 Task: Find connections with filter location Paciran with filter topic #technologywith filter profile language French with filter current company Jet Airways with filter school JSS University (Jagadguru Sri Shivarathreeshwara University),Mysore with filter industry Online and Mail Order Retail with filter service category Tax Law with filter keywords title Video Game Writer
Action: Mouse moved to (560, 52)
Screenshot: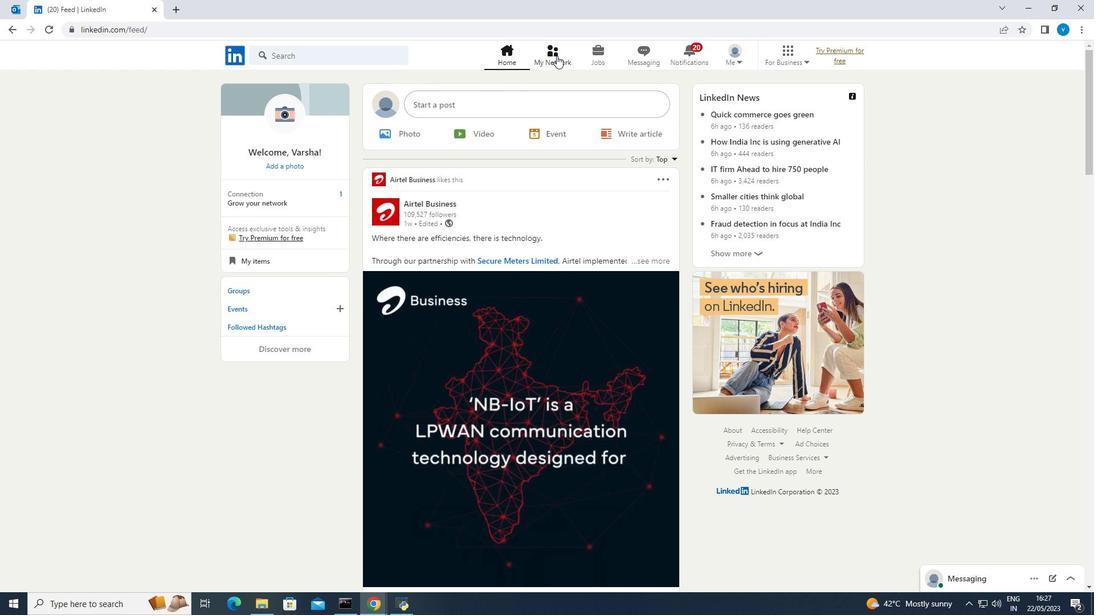 
Action: Mouse pressed left at (560, 52)
Screenshot: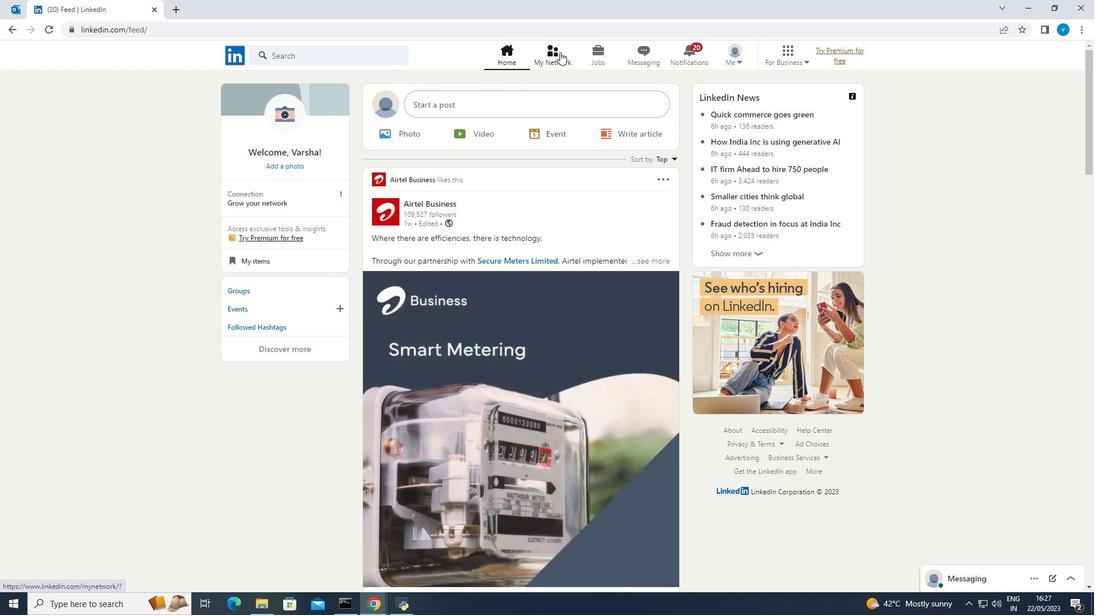 
Action: Mouse moved to (314, 120)
Screenshot: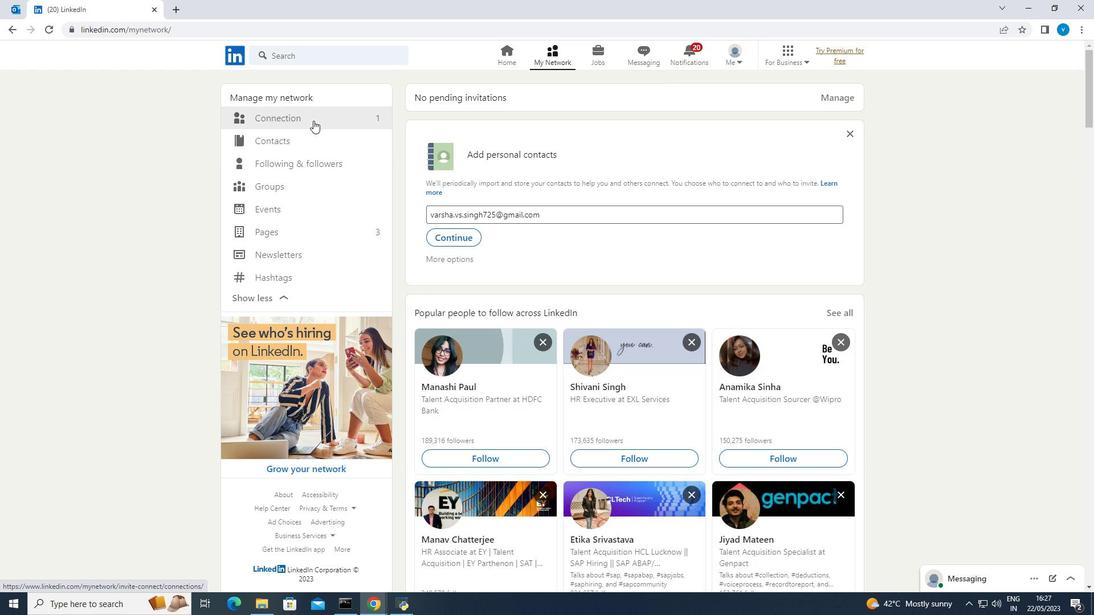 
Action: Mouse pressed left at (314, 120)
Screenshot: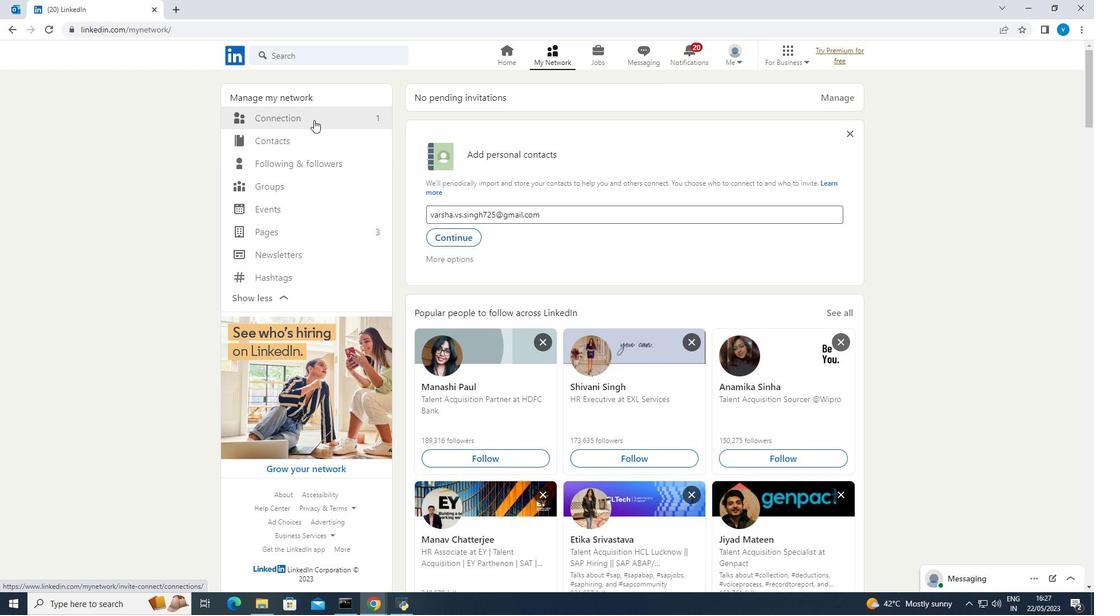 
Action: Mouse moved to (608, 119)
Screenshot: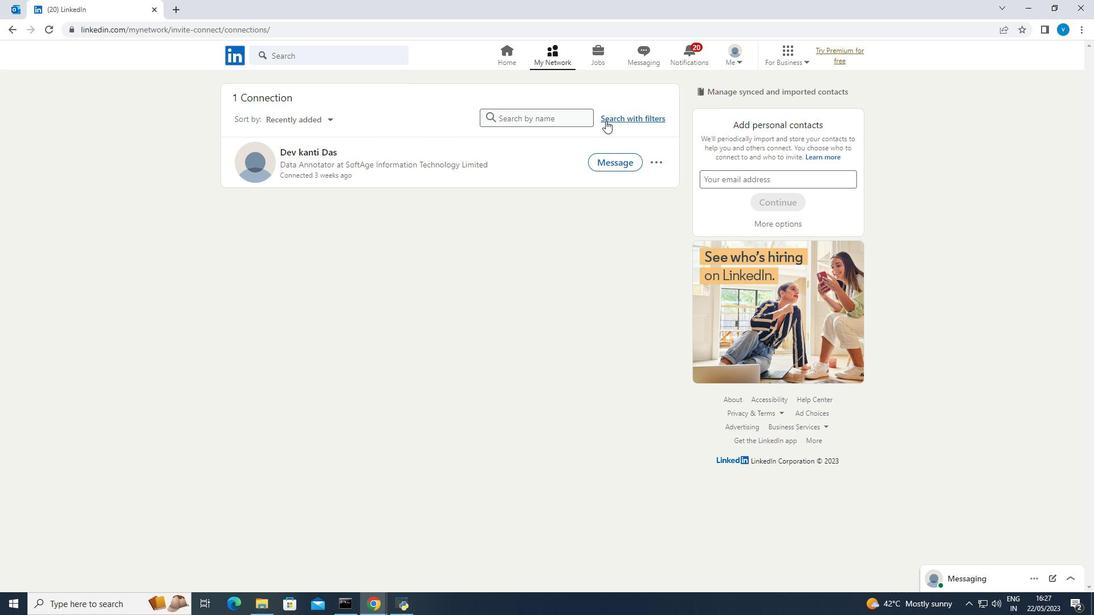
Action: Mouse pressed left at (608, 119)
Screenshot: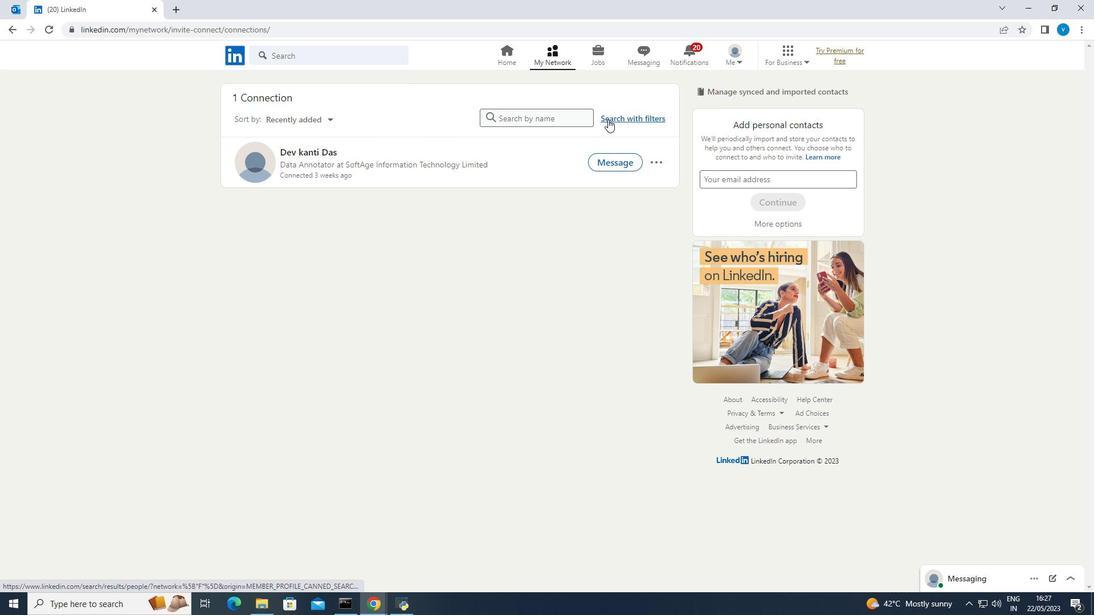 
Action: Mouse moved to (583, 90)
Screenshot: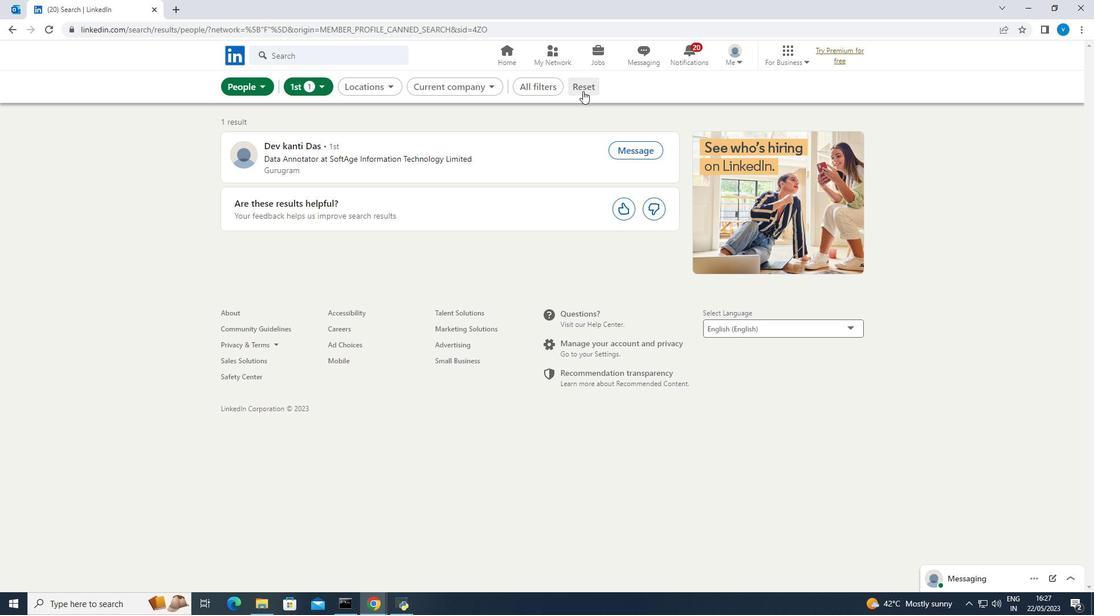 
Action: Mouse pressed left at (583, 90)
Screenshot: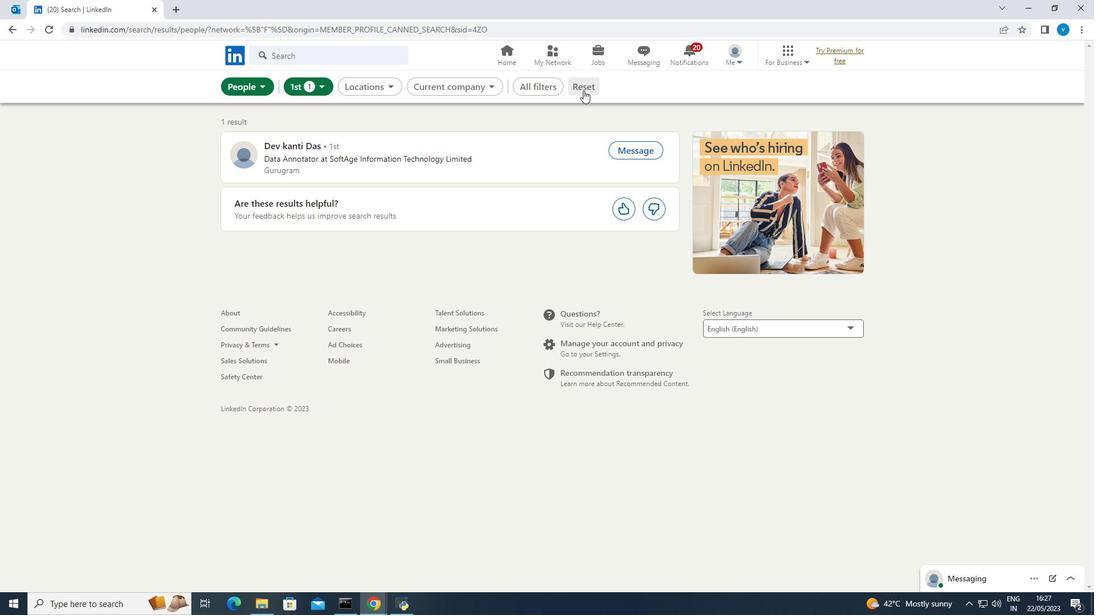 
Action: Mouse moved to (580, 90)
Screenshot: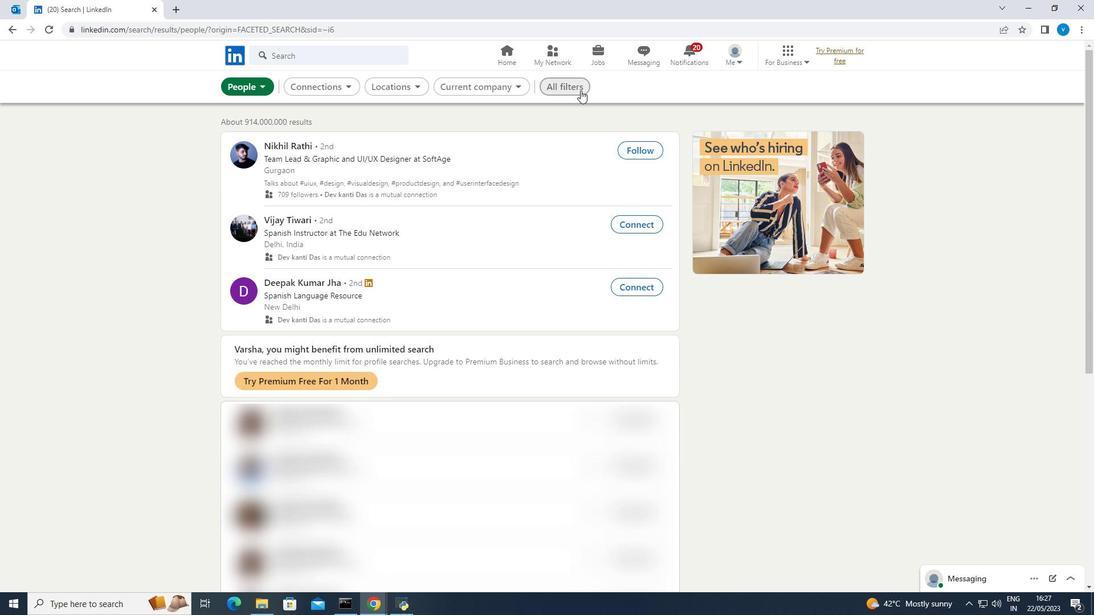 
Action: Mouse pressed left at (580, 90)
Screenshot: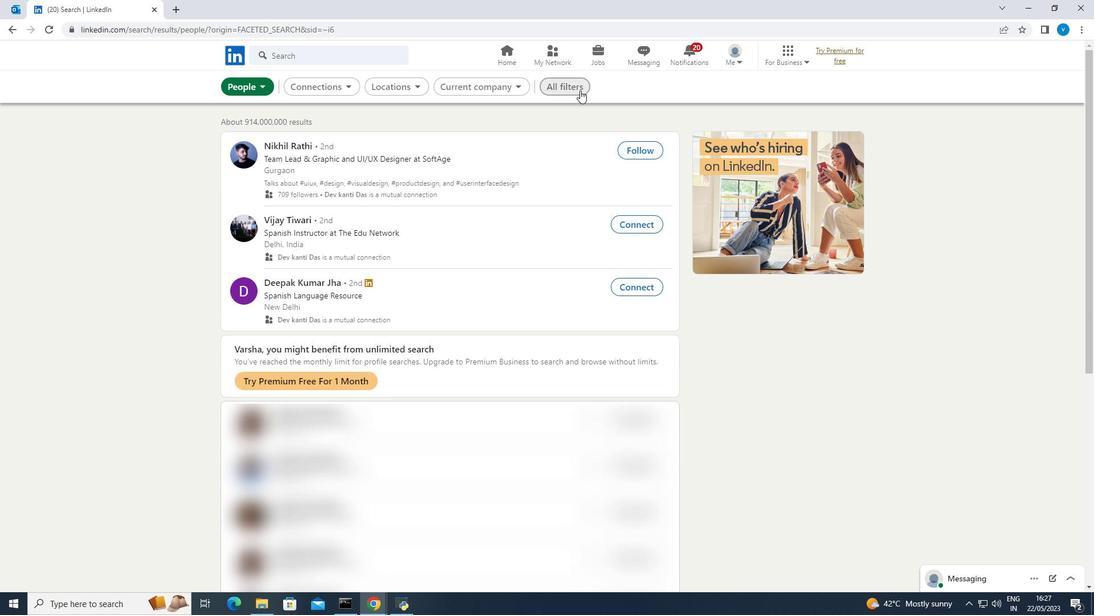 
Action: Mouse moved to (828, 224)
Screenshot: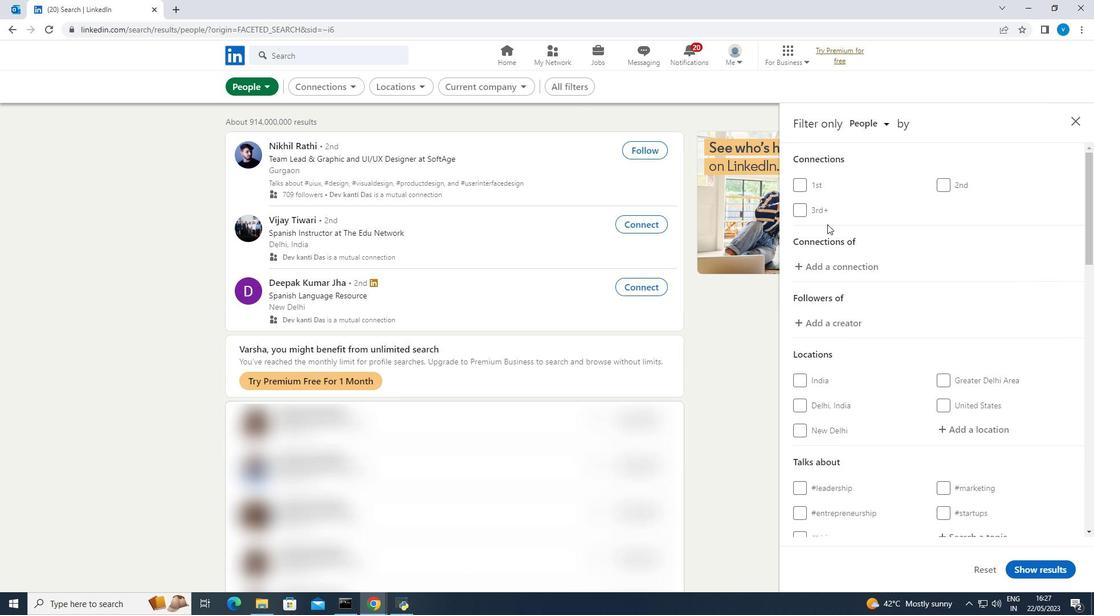 
Action: Mouse scrolled (828, 224) with delta (0, 0)
Screenshot: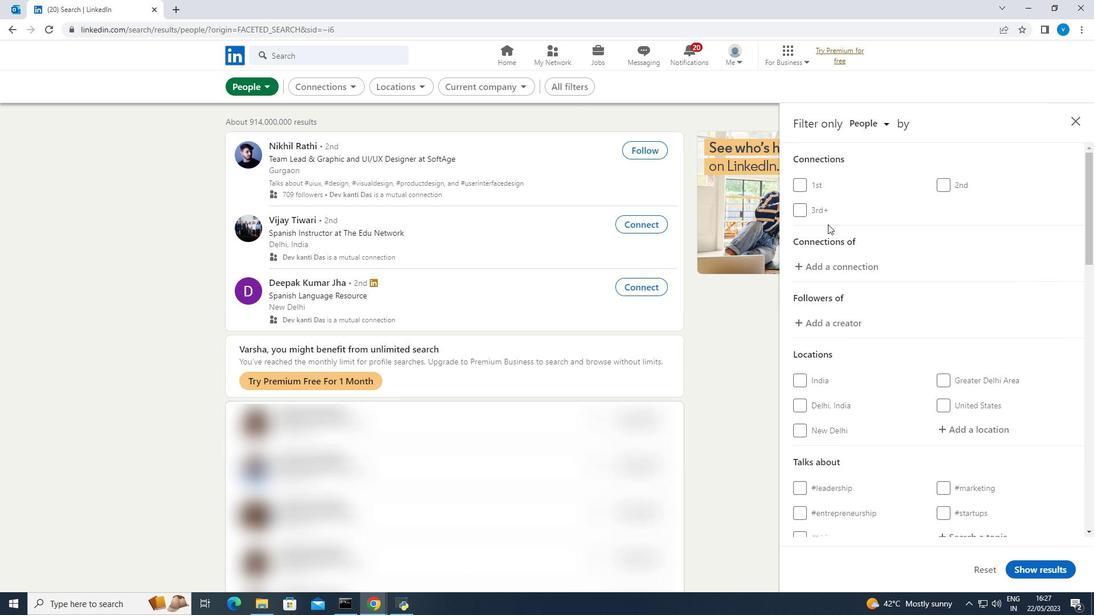 
Action: Mouse moved to (828, 224)
Screenshot: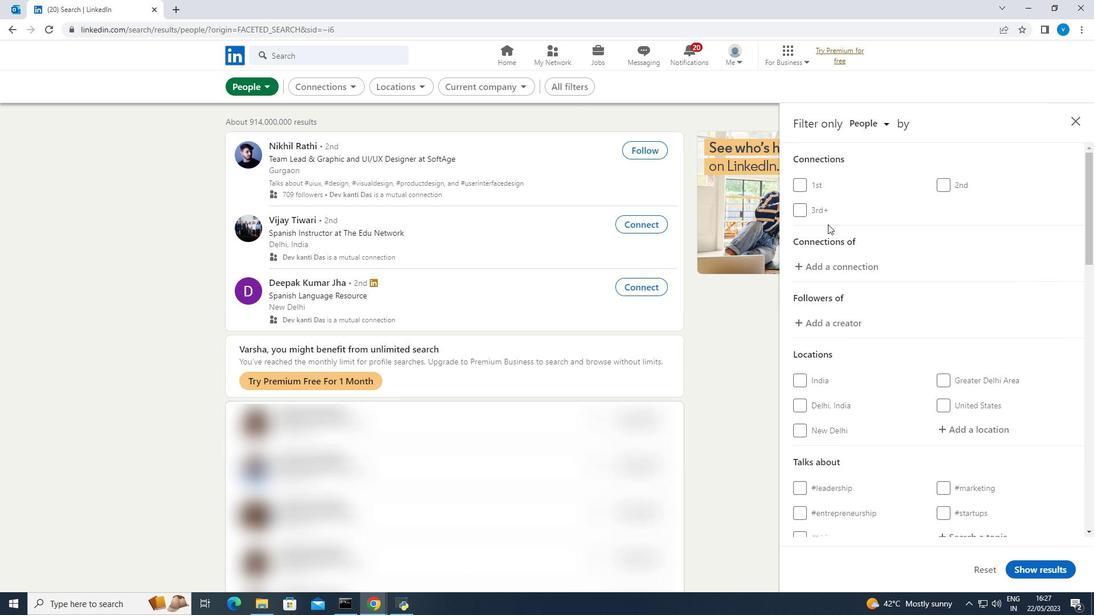 
Action: Mouse scrolled (828, 224) with delta (0, 0)
Screenshot: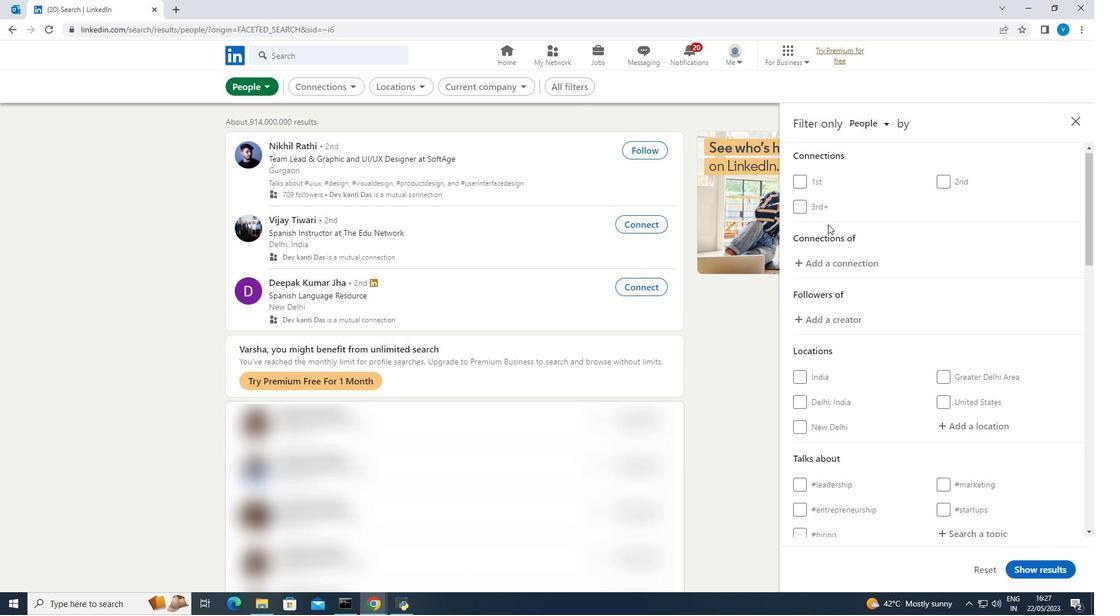 
Action: Mouse scrolled (828, 224) with delta (0, 0)
Screenshot: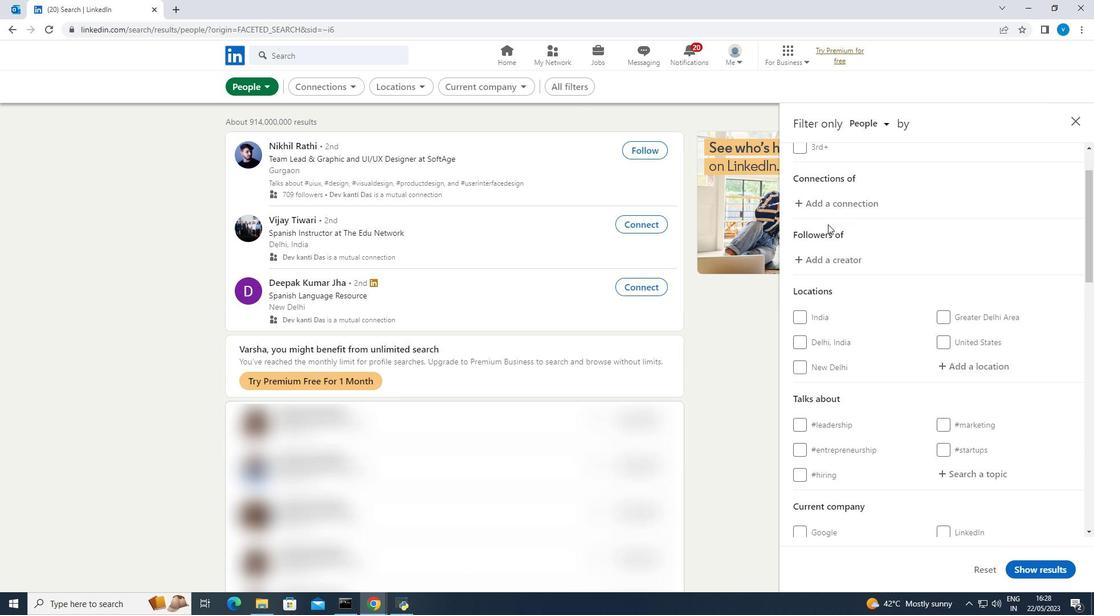 
Action: Mouse moved to (944, 254)
Screenshot: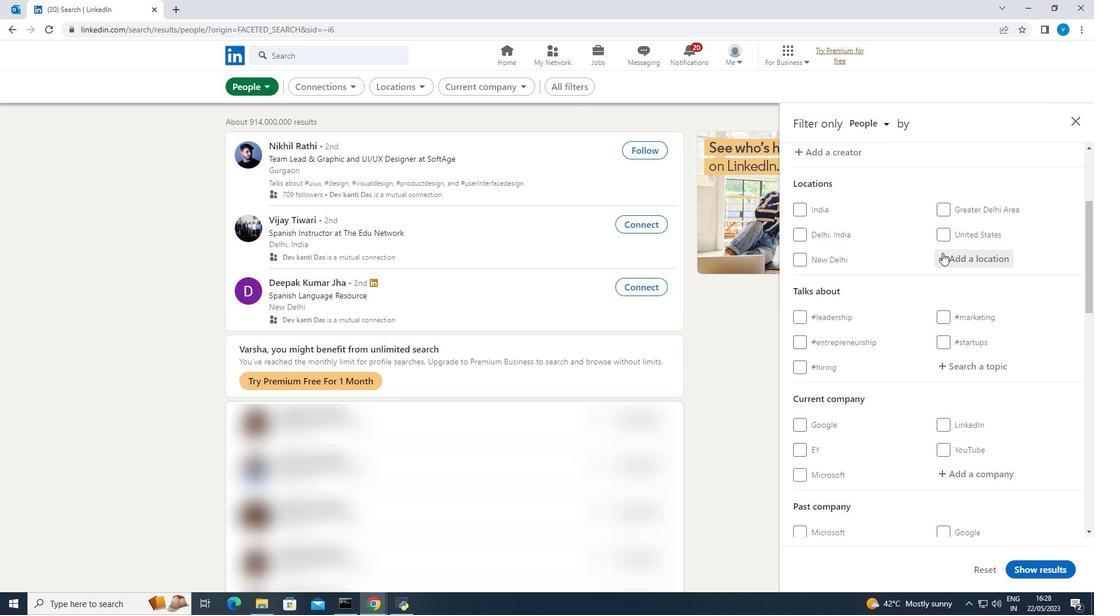 
Action: Mouse pressed left at (944, 254)
Screenshot: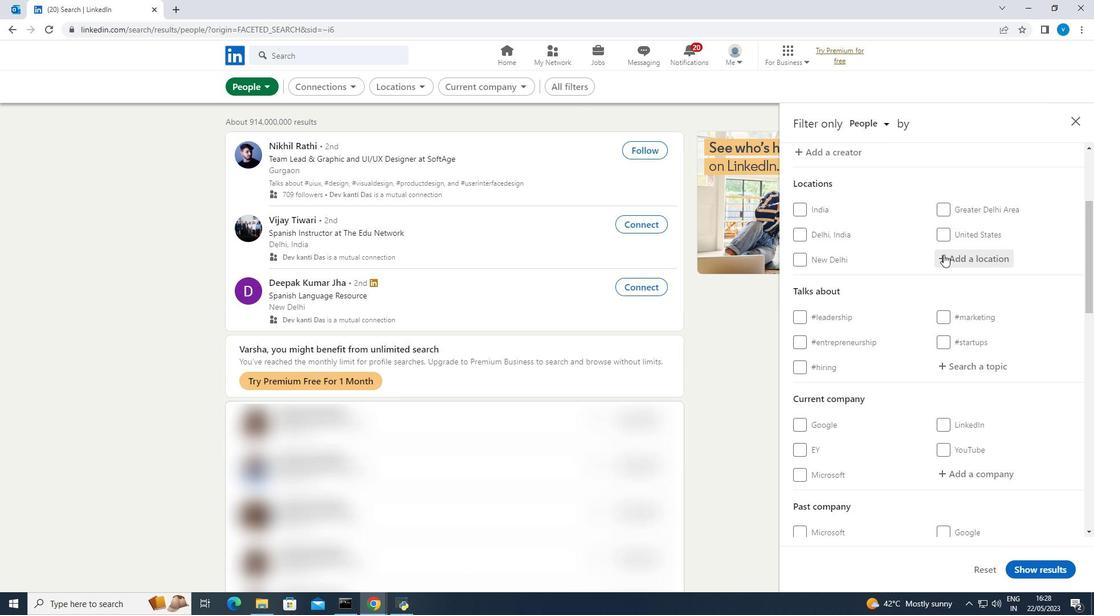 
Action: Mouse moved to (820, 317)
Screenshot: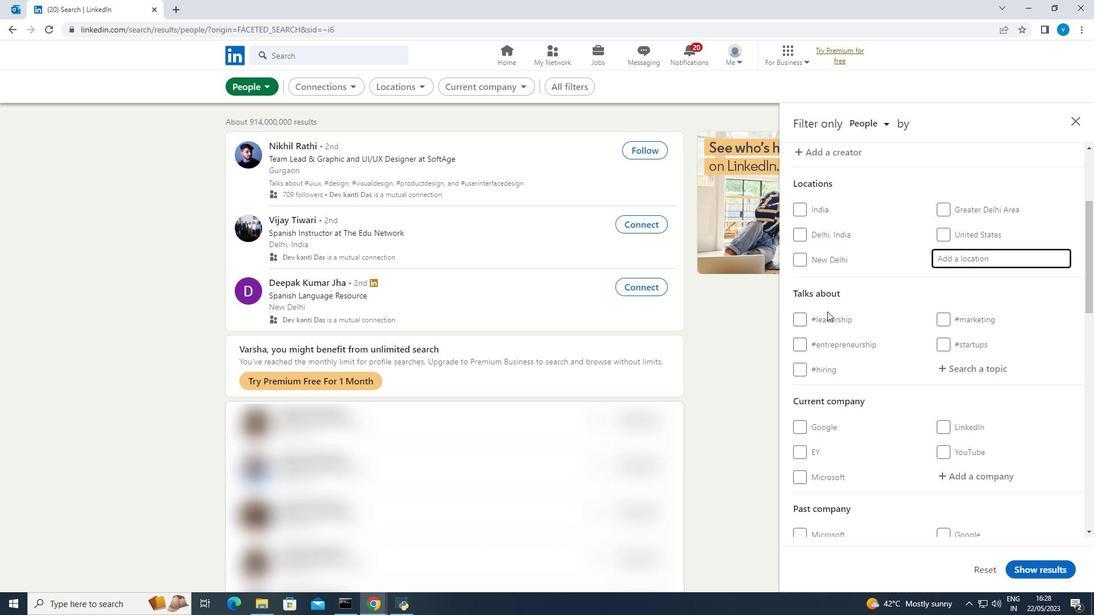 
Action: Key pressed <Key.shift><Key.shift><Key.shift><Key.shift><Key.shift><Key.shift><Key.shift><Key.shift><Key.shift>Paciran
Screenshot: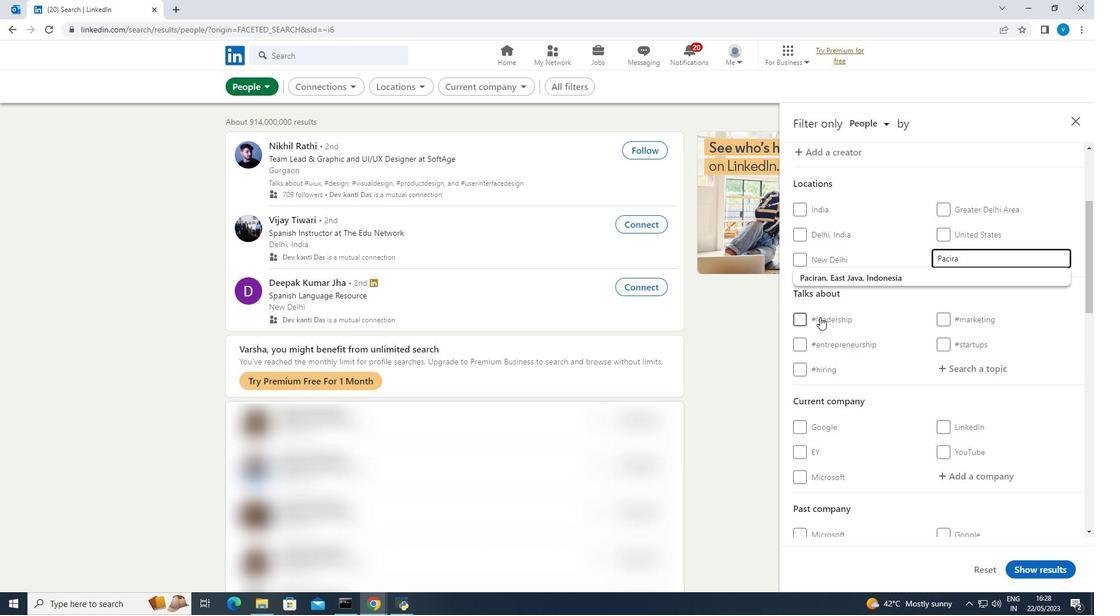 
Action: Mouse moved to (966, 374)
Screenshot: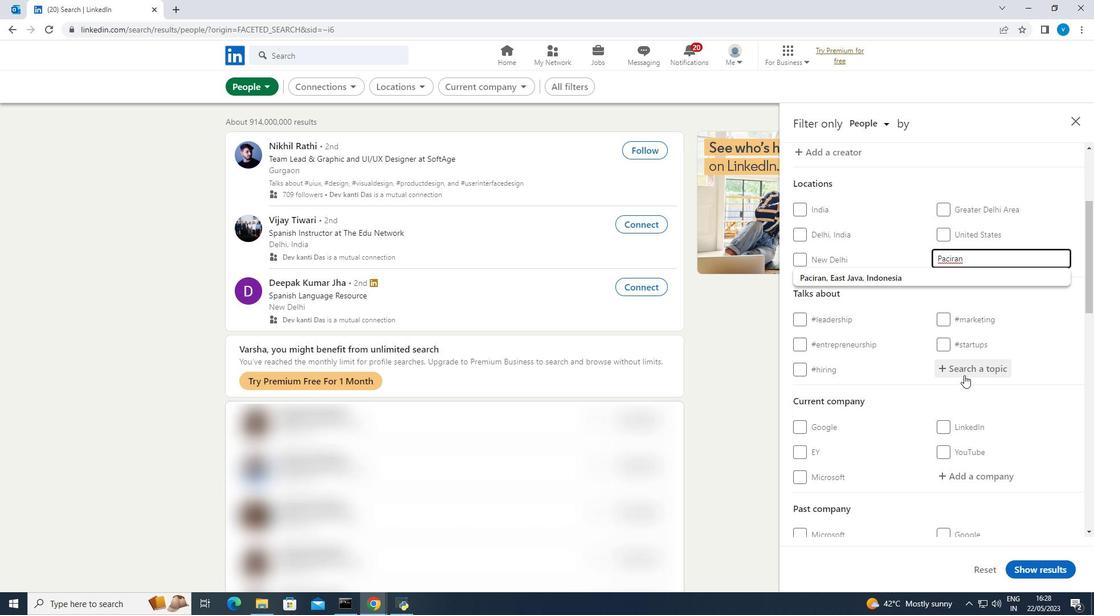 
Action: Mouse pressed left at (966, 374)
Screenshot: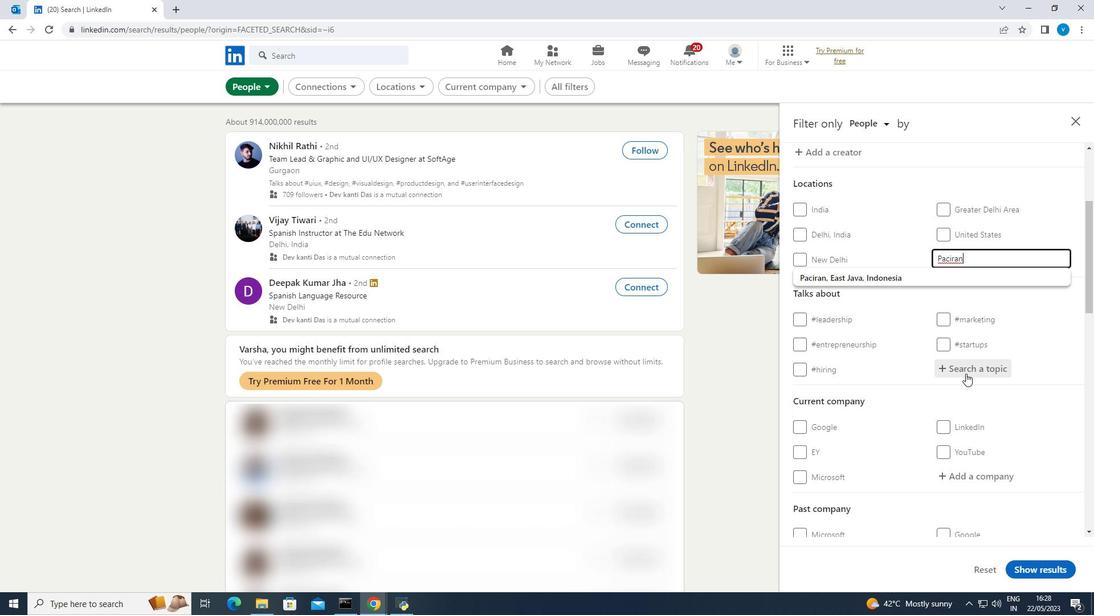
Action: Mouse moved to (960, 354)
Screenshot: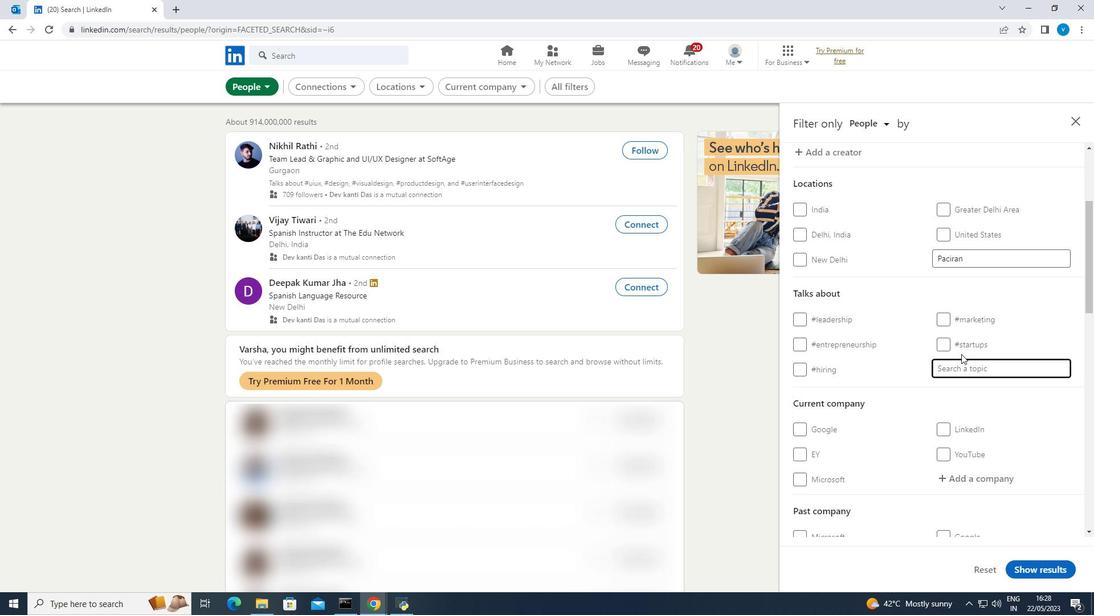 
Action: Key pressed technology
Screenshot: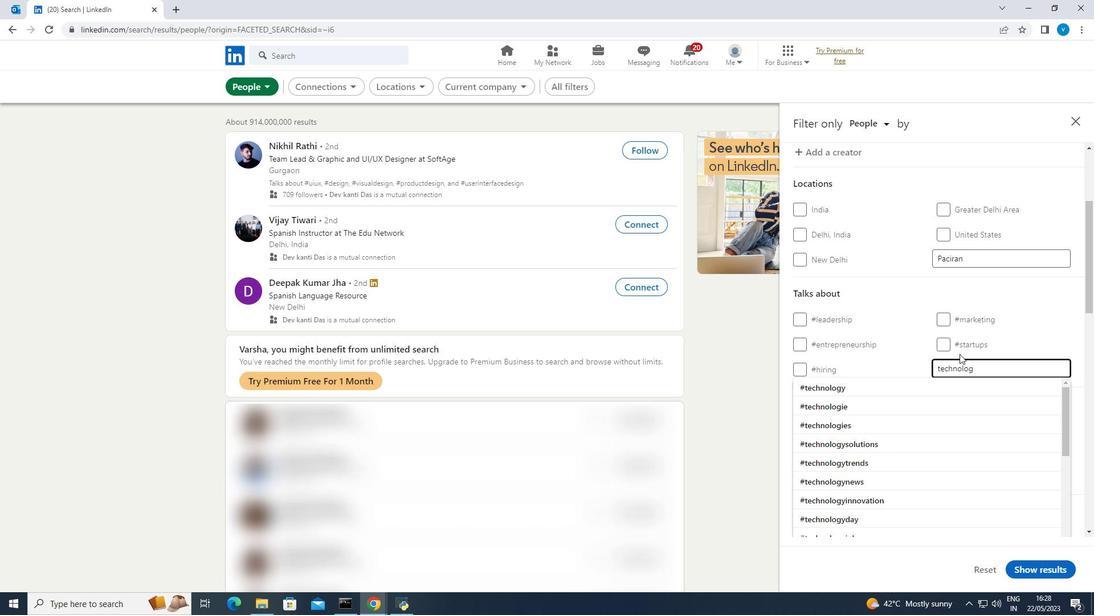
Action: Mouse moved to (875, 383)
Screenshot: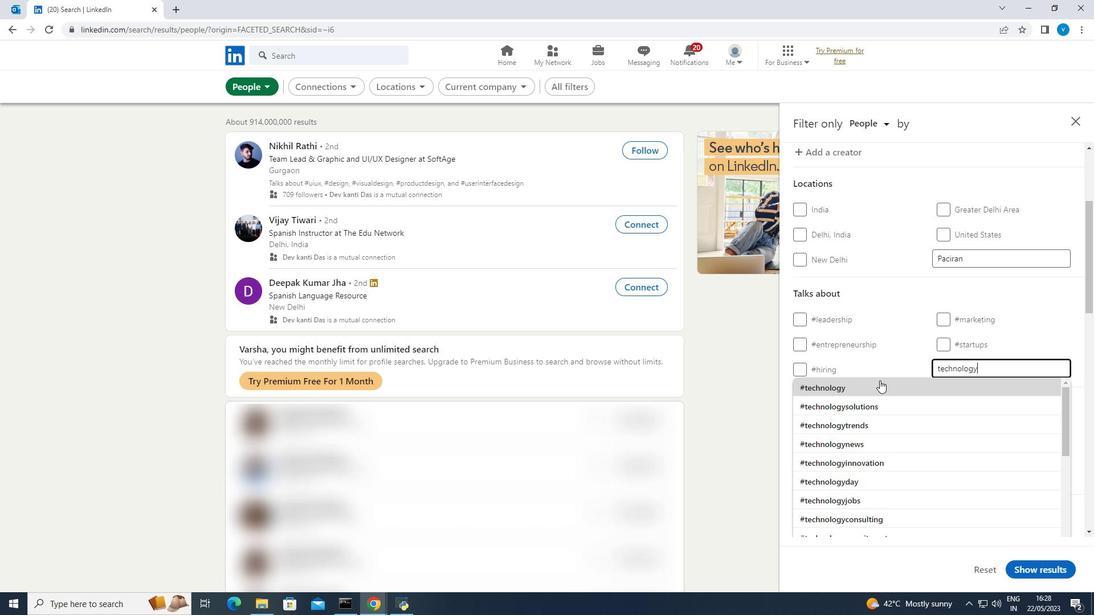 
Action: Mouse pressed left at (875, 383)
Screenshot: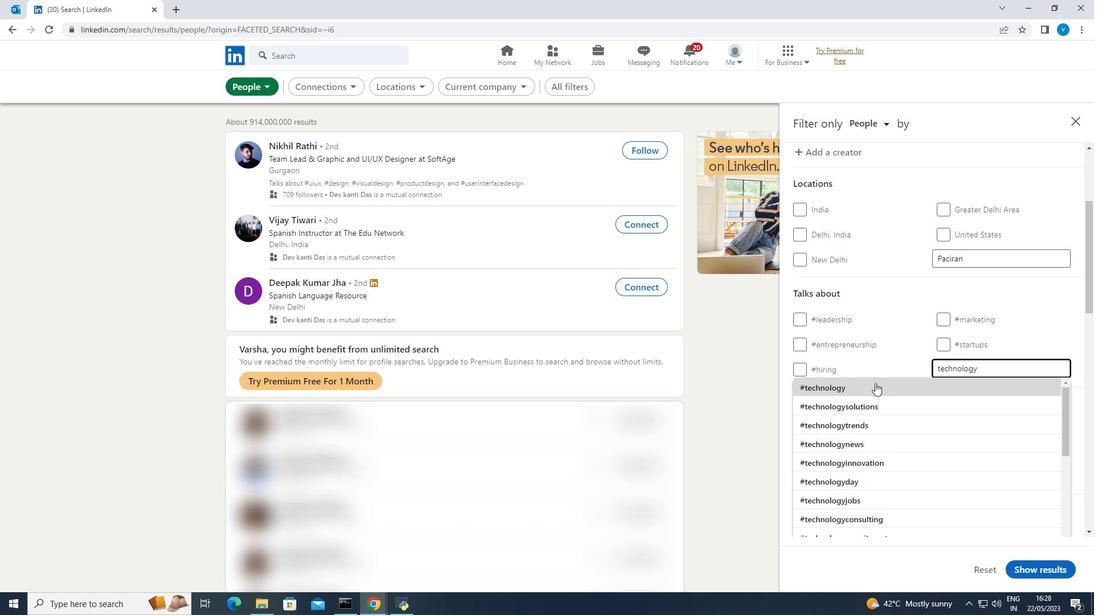 
Action: Mouse scrolled (875, 383) with delta (0, 0)
Screenshot: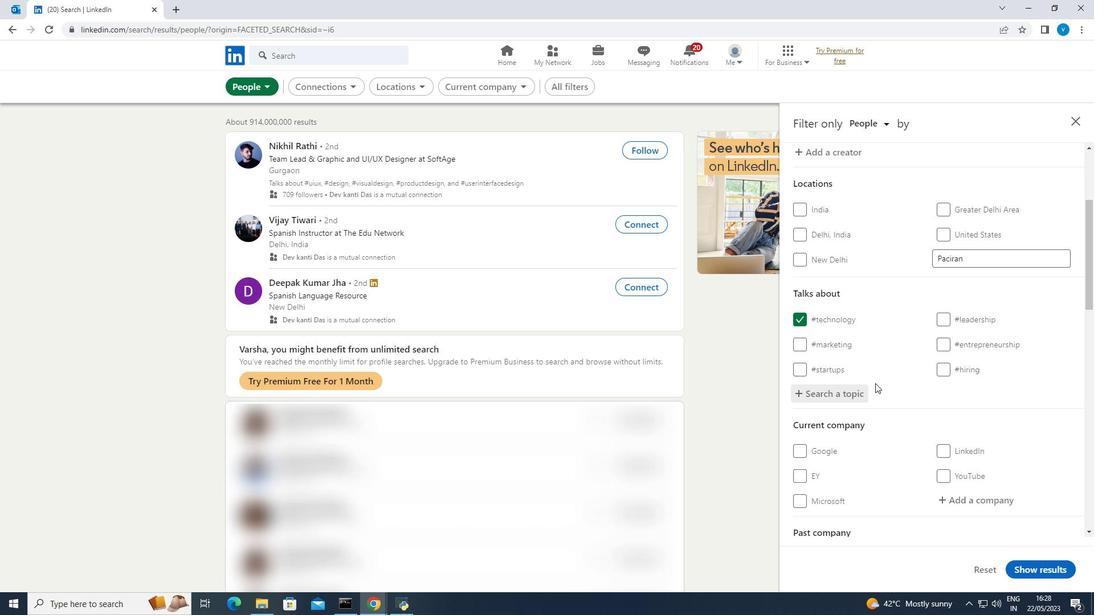 
Action: Mouse scrolled (875, 383) with delta (0, 0)
Screenshot: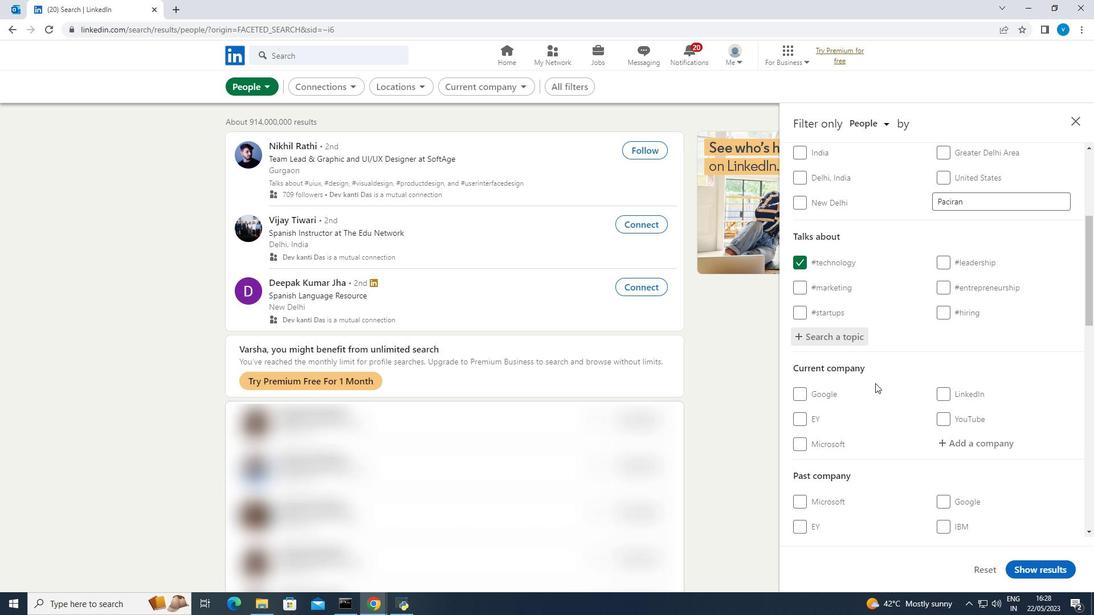 
Action: Mouse scrolled (875, 383) with delta (0, 0)
Screenshot: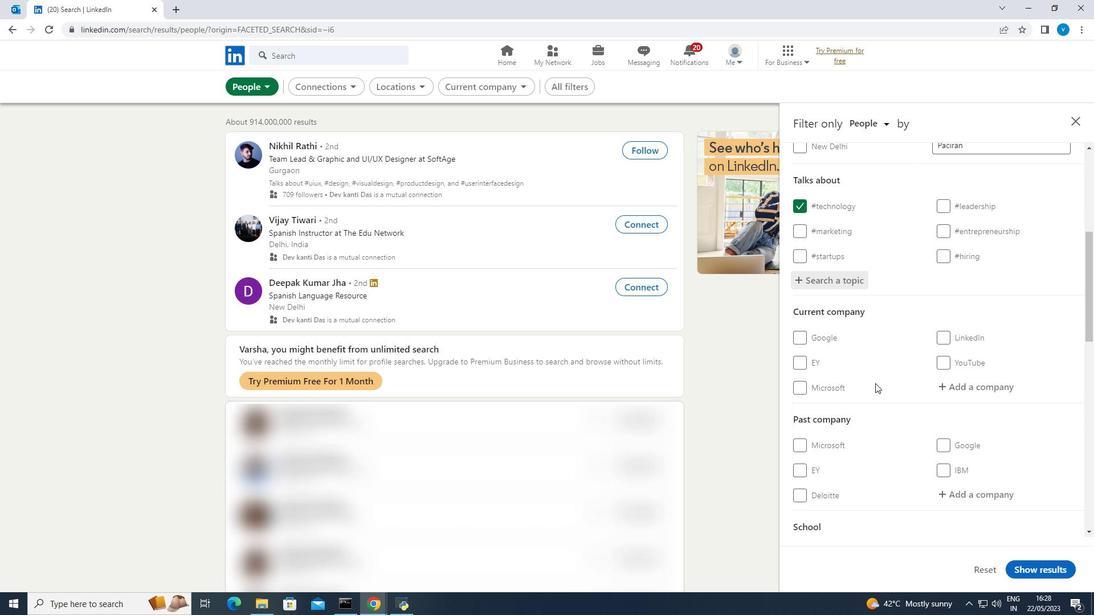 
Action: Mouse scrolled (875, 383) with delta (0, 0)
Screenshot: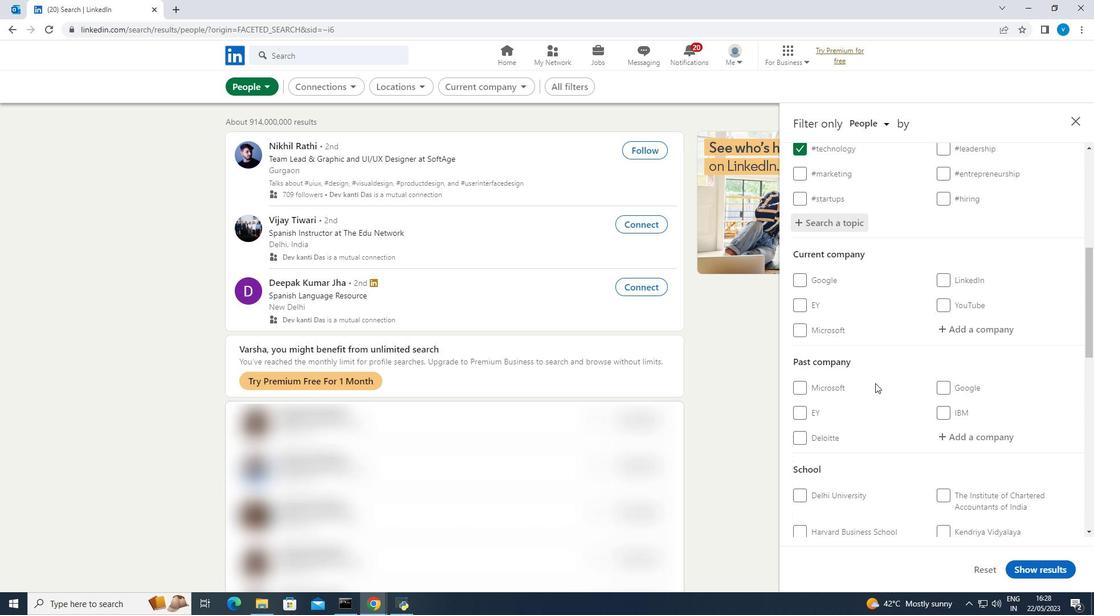 
Action: Mouse scrolled (875, 383) with delta (0, 0)
Screenshot: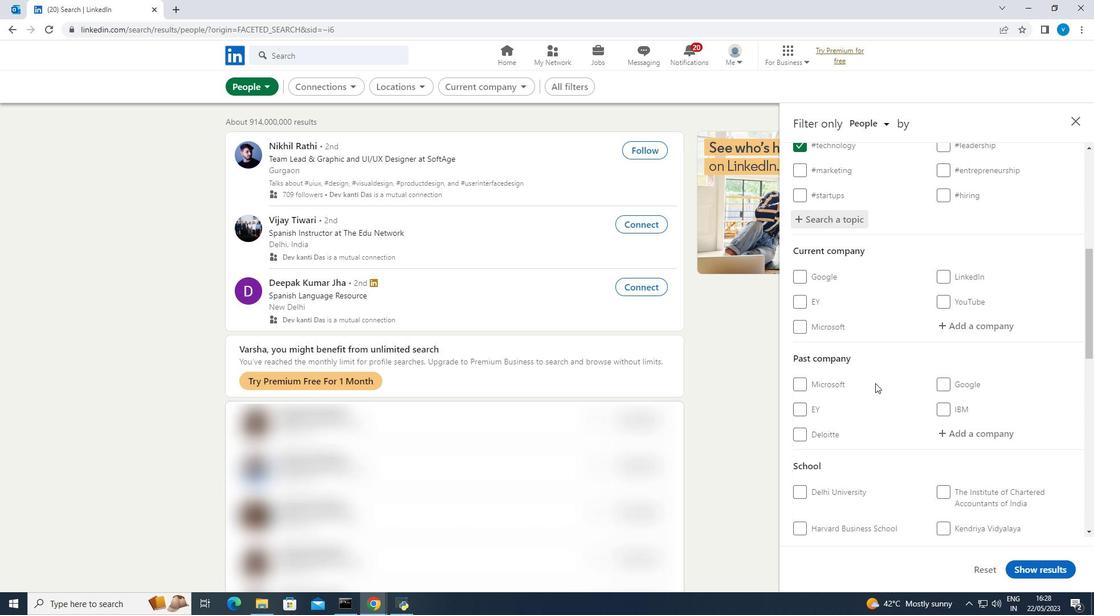 
Action: Mouse scrolled (875, 383) with delta (0, 0)
Screenshot: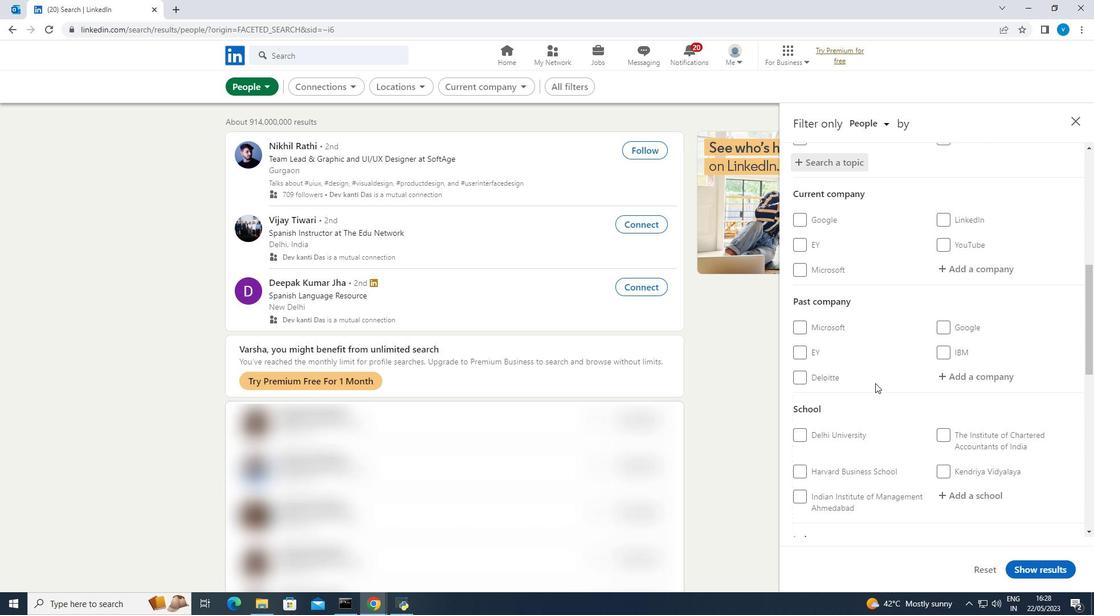 
Action: Mouse scrolled (875, 383) with delta (0, 0)
Screenshot: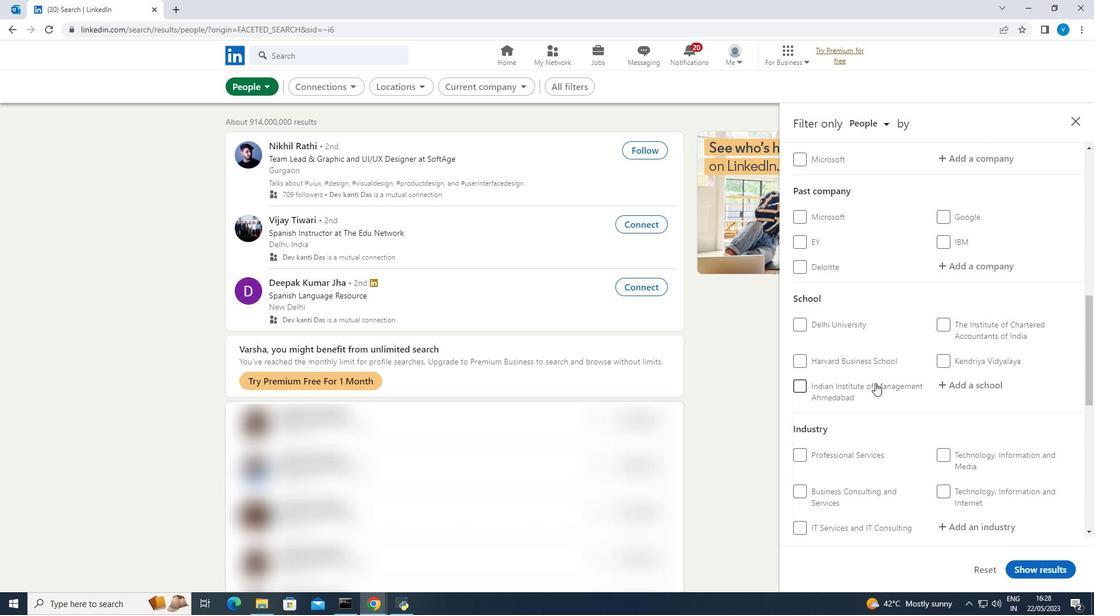 
Action: Mouse scrolled (875, 383) with delta (0, 0)
Screenshot: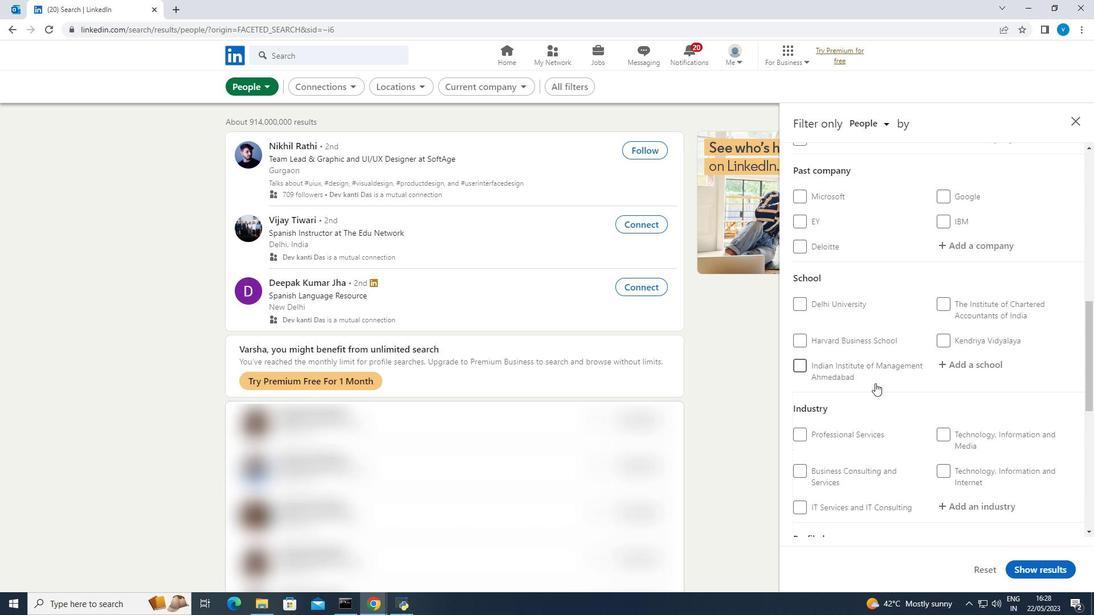 
Action: Mouse scrolled (875, 383) with delta (0, 0)
Screenshot: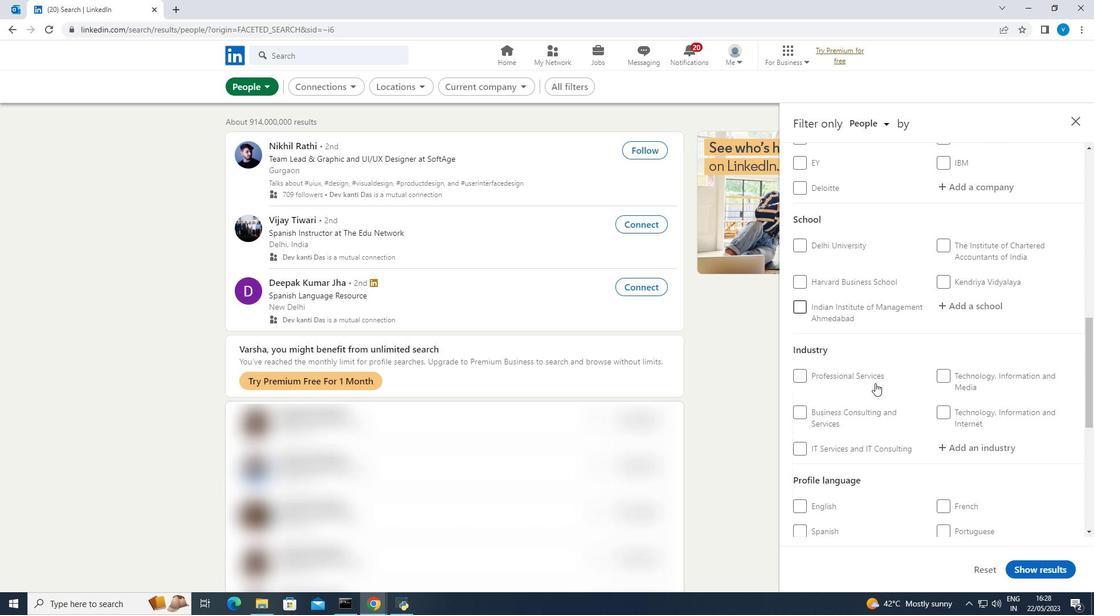 
Action: Mouse moved to (940, 415)
Screenshot: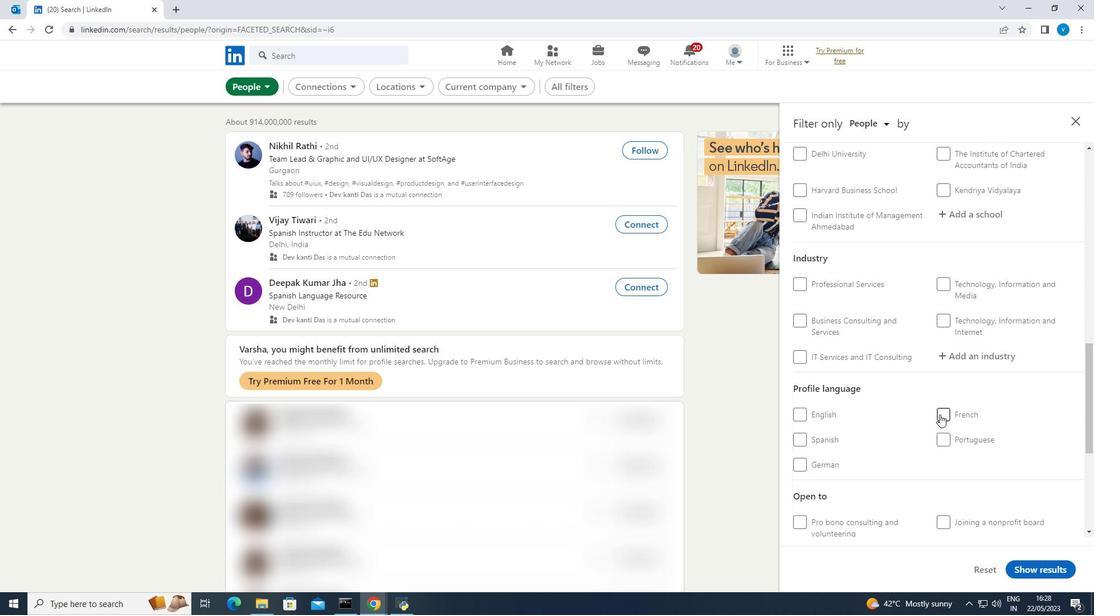 
Action: Mouse pressed left at (940, 415)
Screenshot: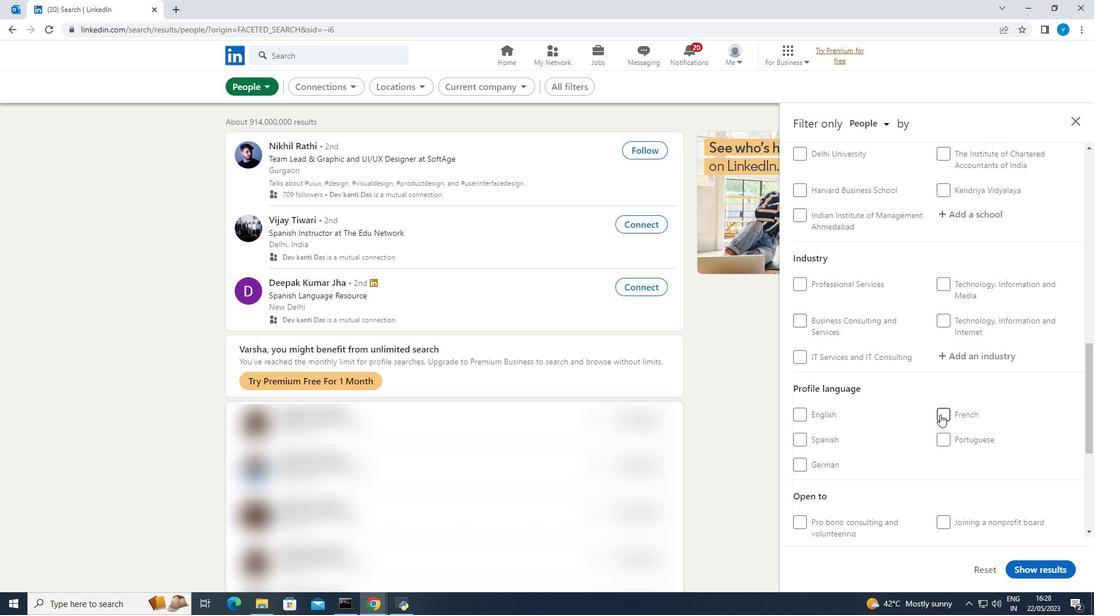 
Action: Mouse scrolled (940, 415) with delta (0, 0)
Screenshot: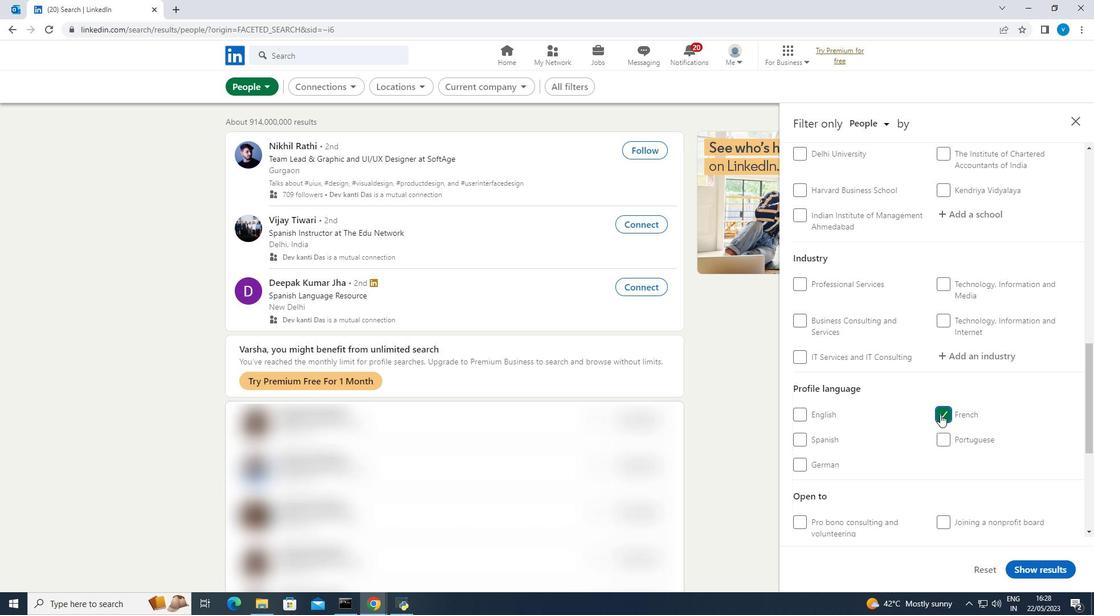 
Action: Mouse scrolled (940, 415) with delta (0, 0)
Screenshot: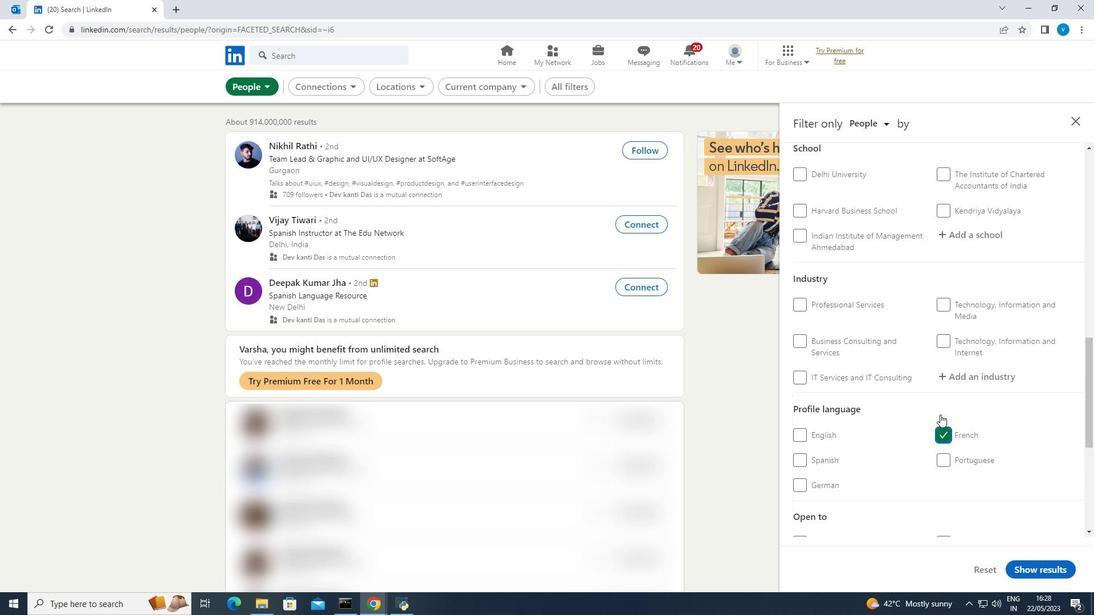 
Action: Mouse scrolled (940, 415) with delta (0, 0)
Screenshot: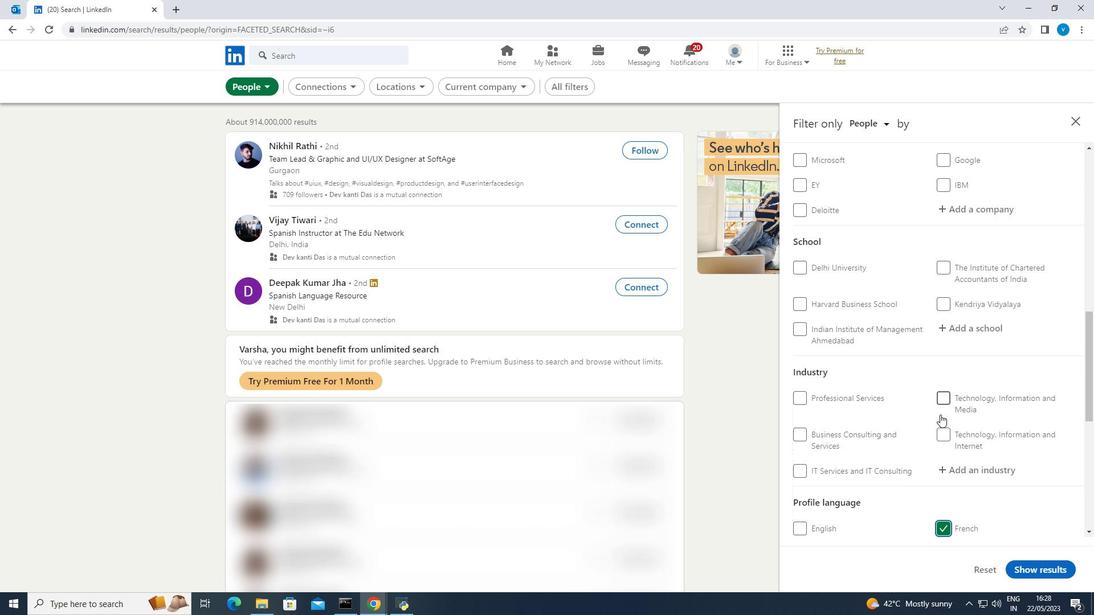 
Action: Mouse scrolled (940, 415) with delta (0, 0)
Screenshot: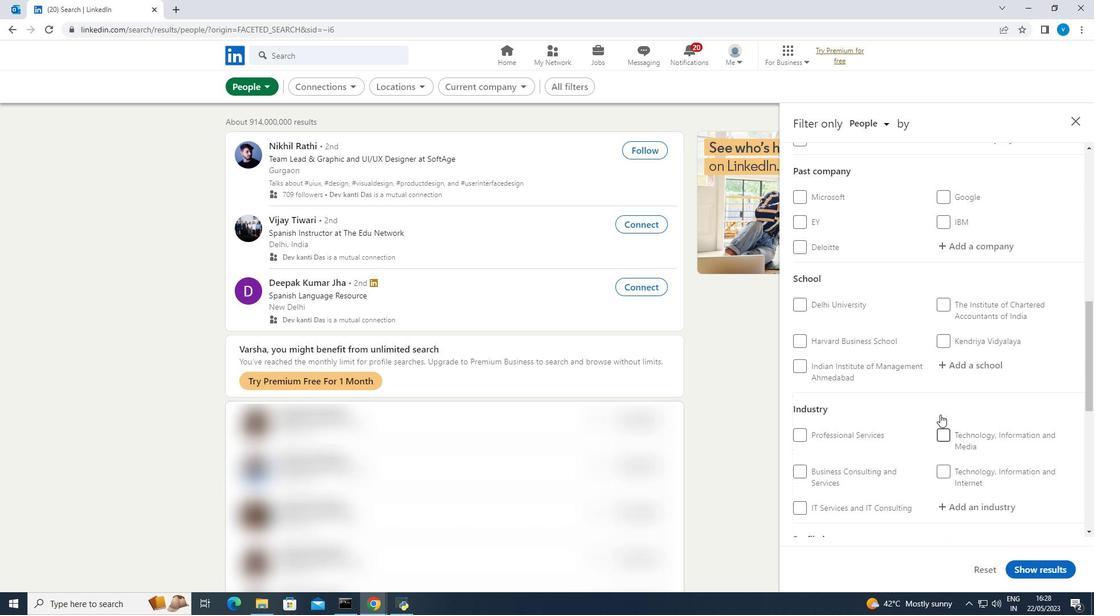 
Action: Mouse scrolled (940, 415) with delta (0, 0)
Screenshot: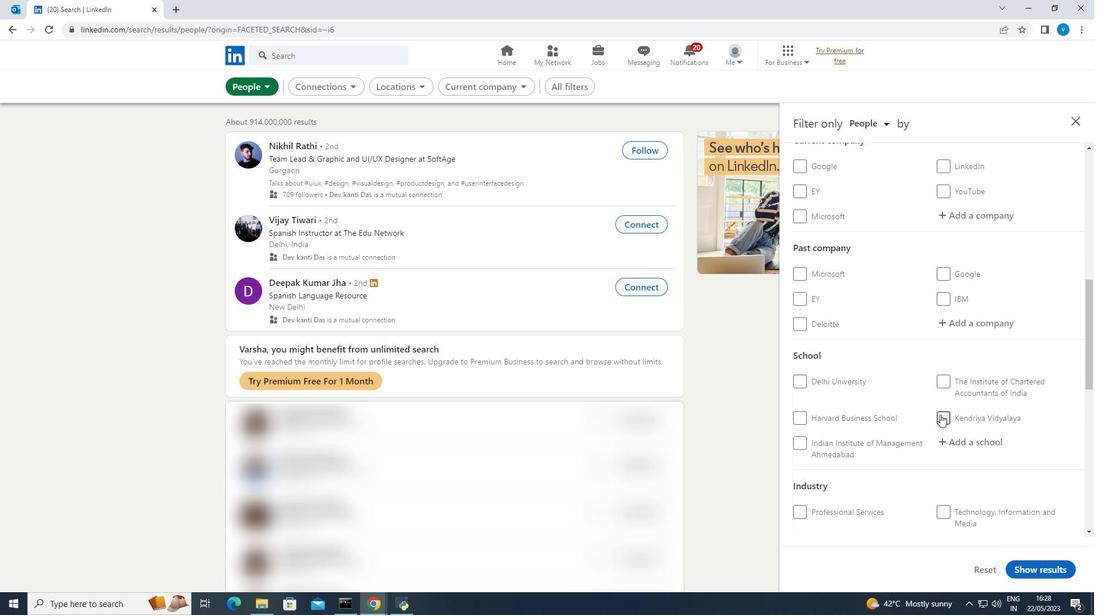 
Action: Mouse moved to (968, 275)
Screenshot: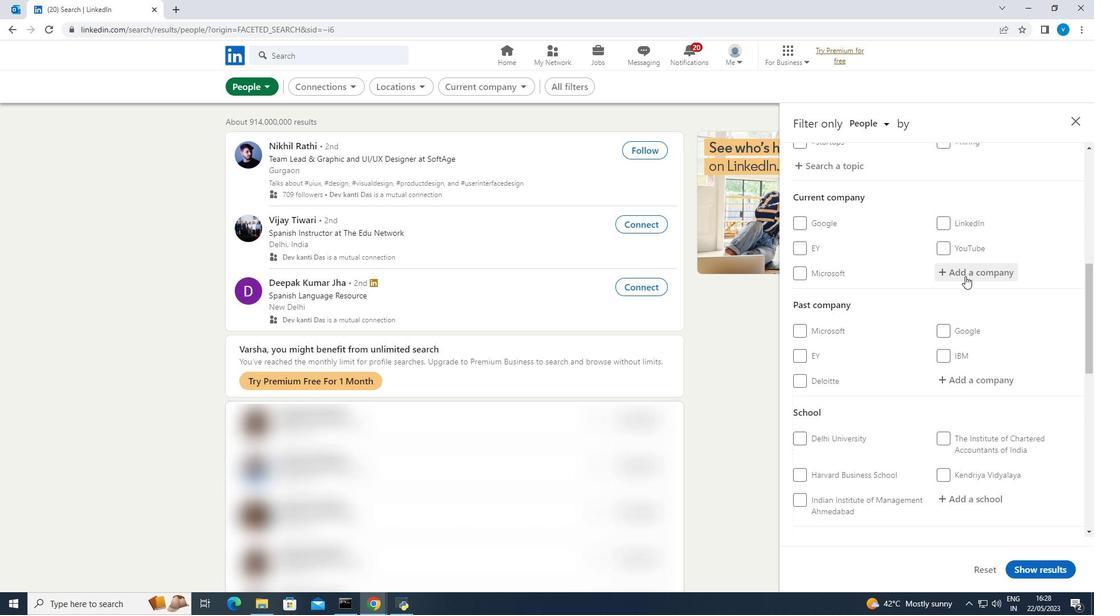 
Action: Mouse pressed left at (968, 275)
Screenshot: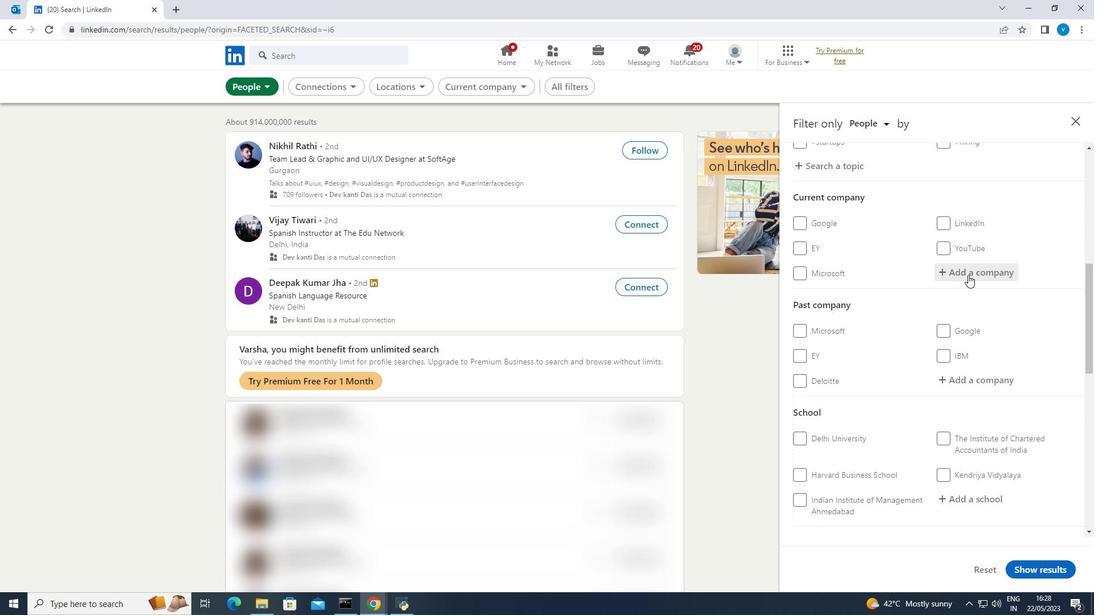 
Action: Mouse moved to (912, 305)
Screenshot: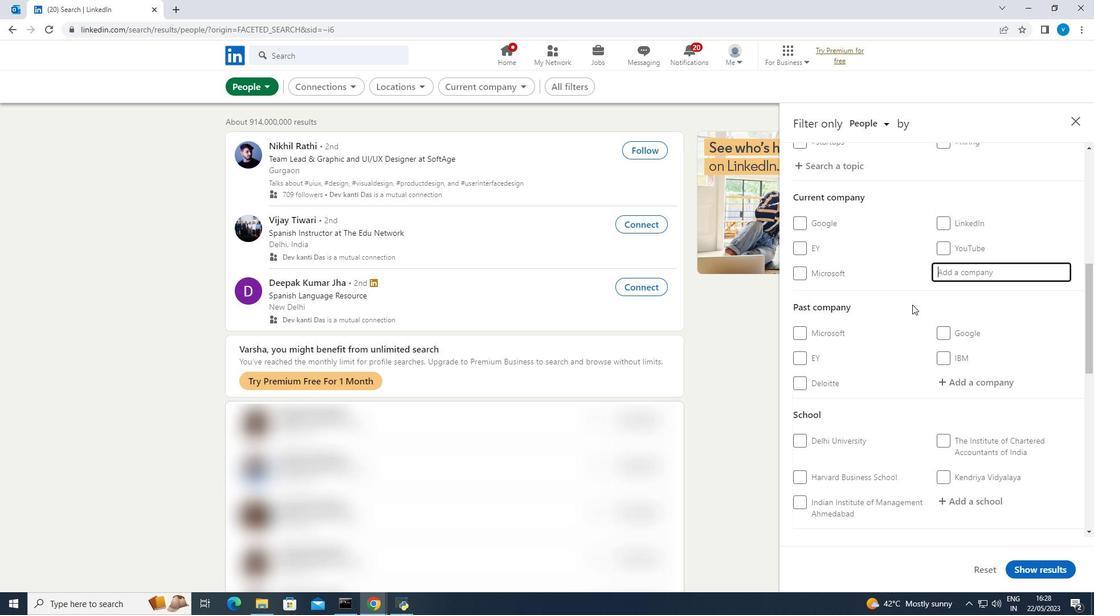 
Action: Key pressed <Key.shift><Key.shift><Key.shift><Key.shift>Jet<Key.space><Key.shift><Key.shift><Key.shift><Key.shift><Key.shift><Key.shift>Airways
Screenshot: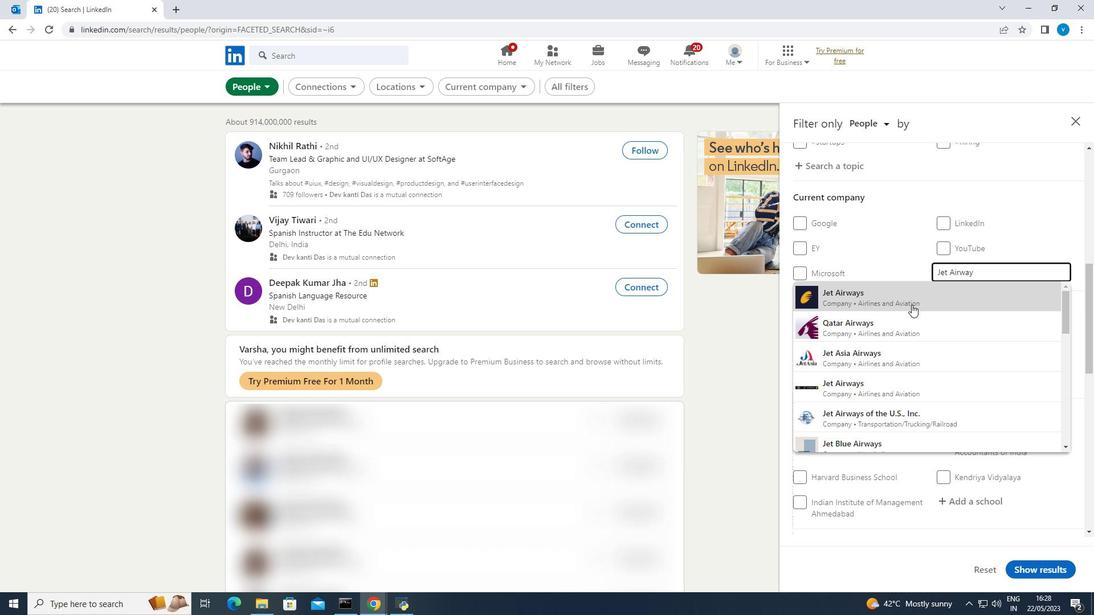 
Action: Mouse moved to (890, 321)
Screenshot: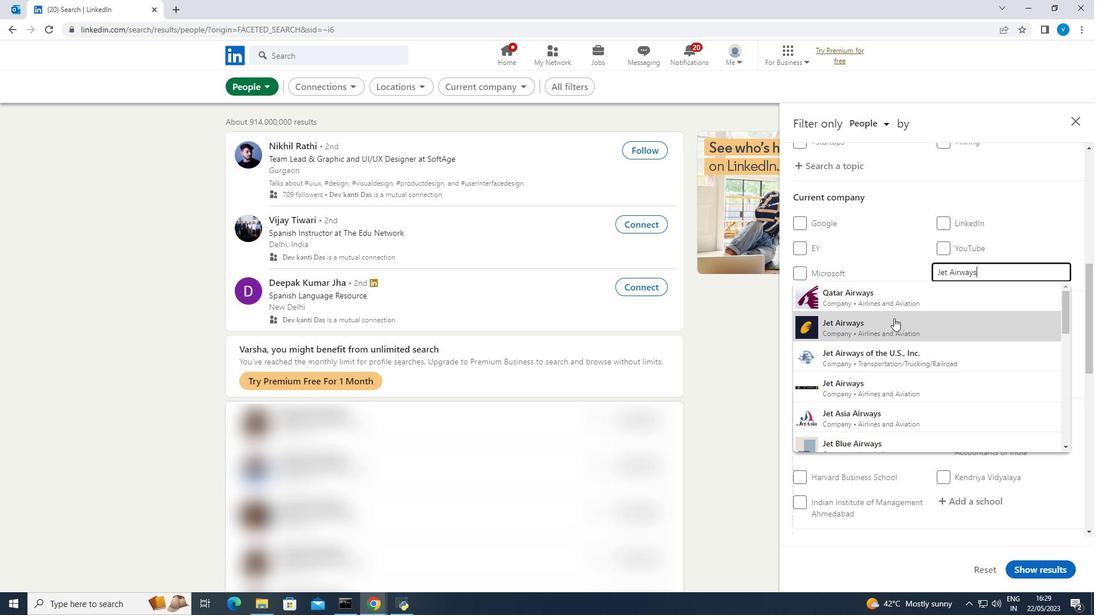 
Action: Mouse pressed left at (890, 321)
Screenshot: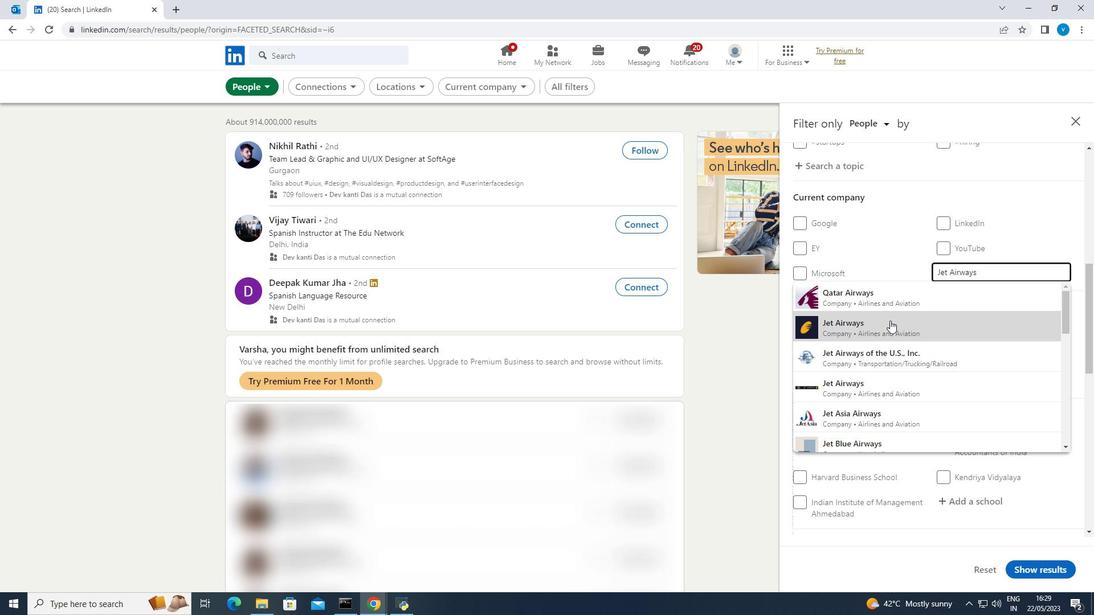 
Action: Mouse scrolled (890, 320) with delta (0, 0)
Screenshot: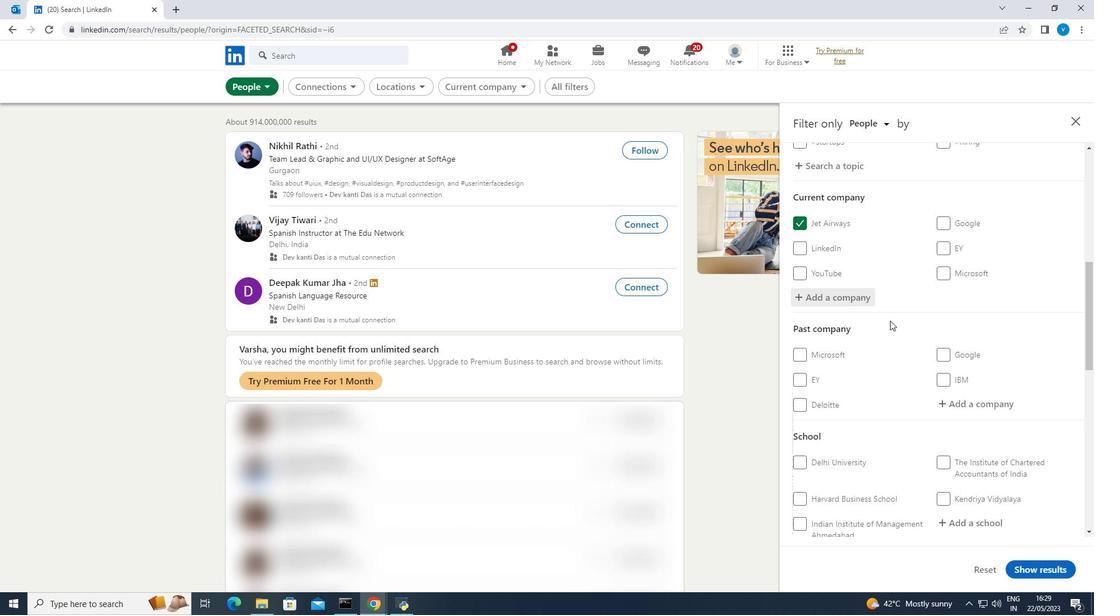 
Action: Mouse scrolled (890, 320) with delta (0, 0)
Screenshot: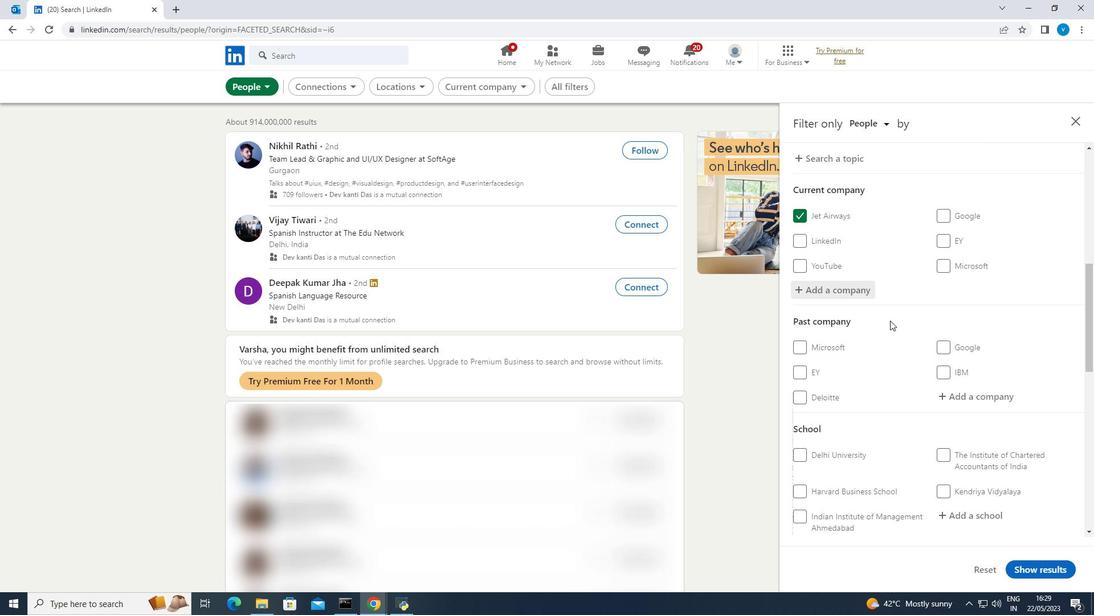 
Action: Mouse moved to (892, 319)
Screenshot: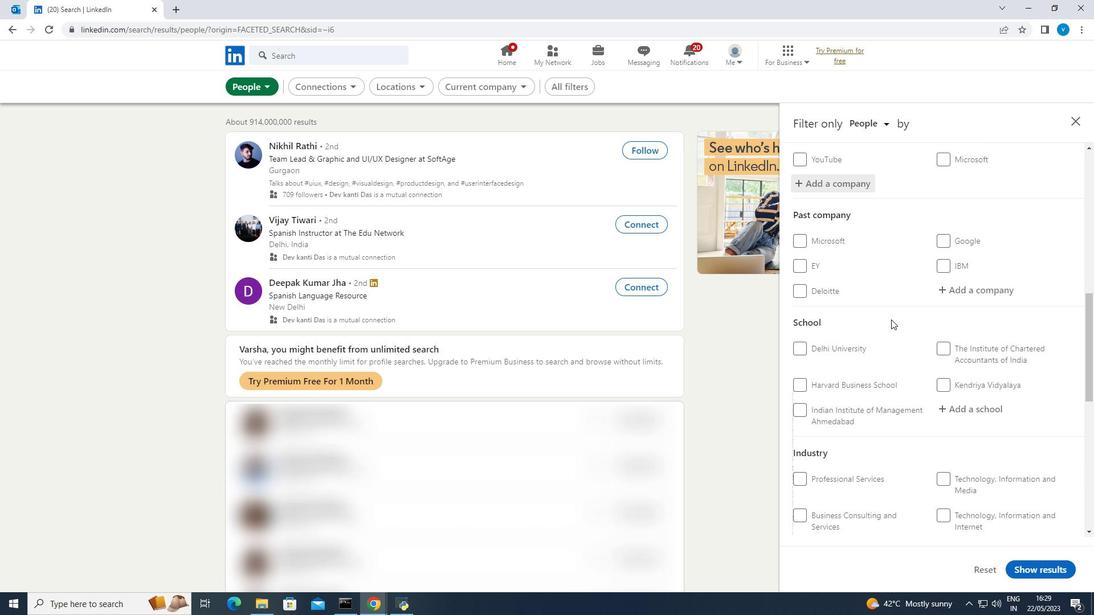 
Action: Mouse scrolled (892, 319) with delta (0, 0)
Screenshot: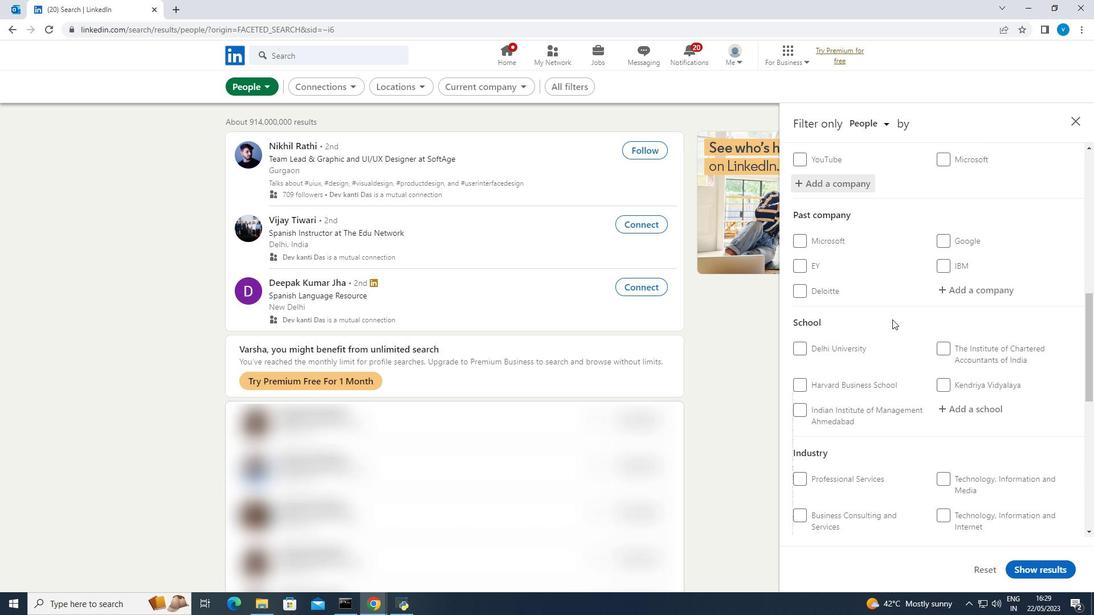 
Action: Mouse moved to (893, 321)
Screenshot: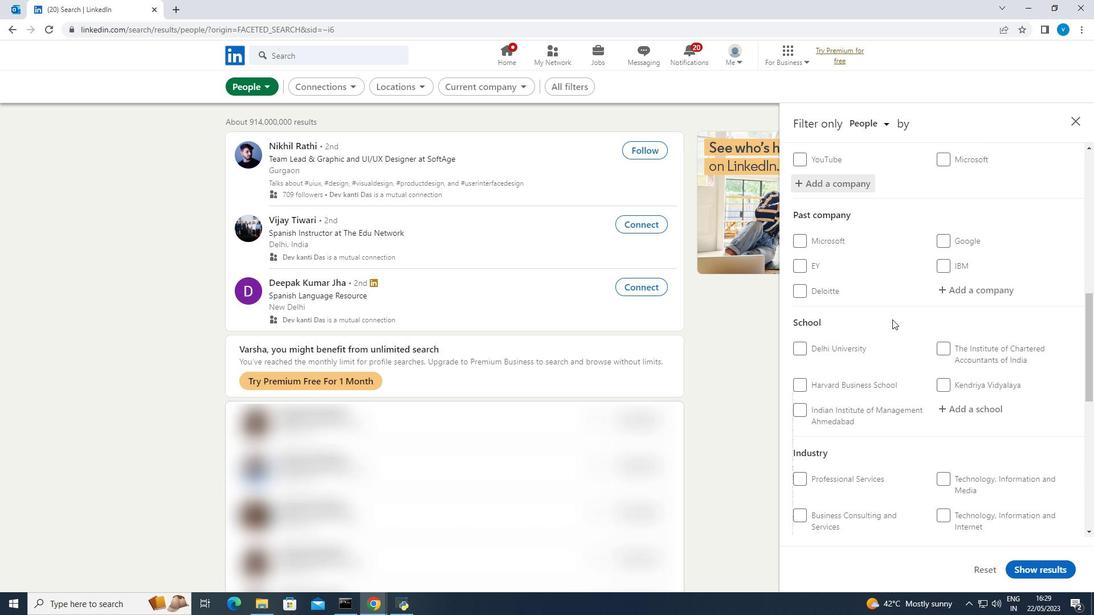 
Action: Mouse scrolled (893, 320) with delta (0, 0)
Screenshot: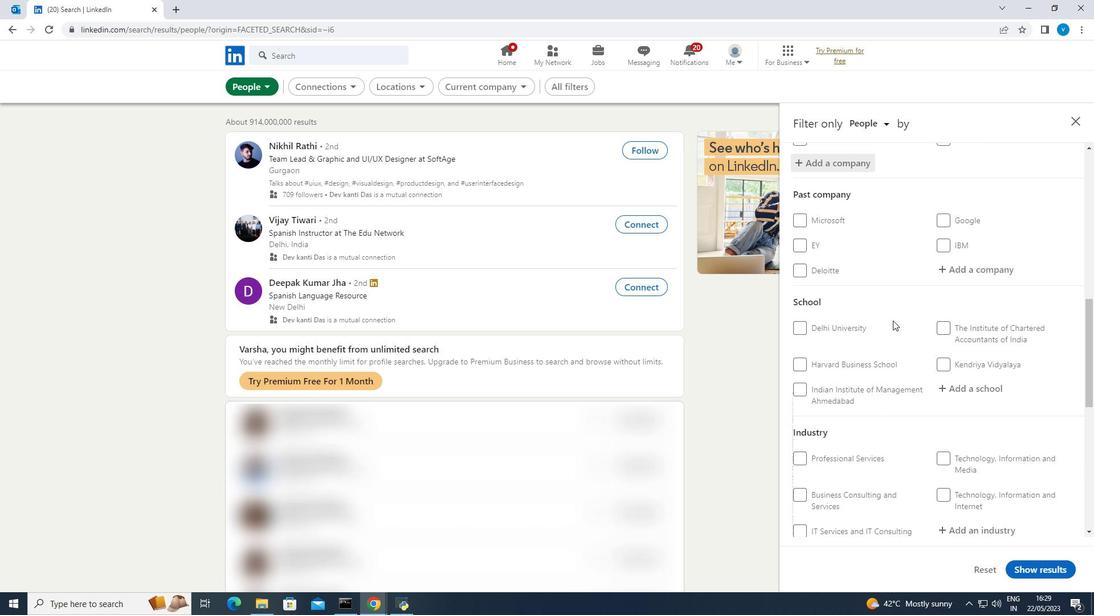 
Action: Mouse moved to (961, 302)
Screenshot: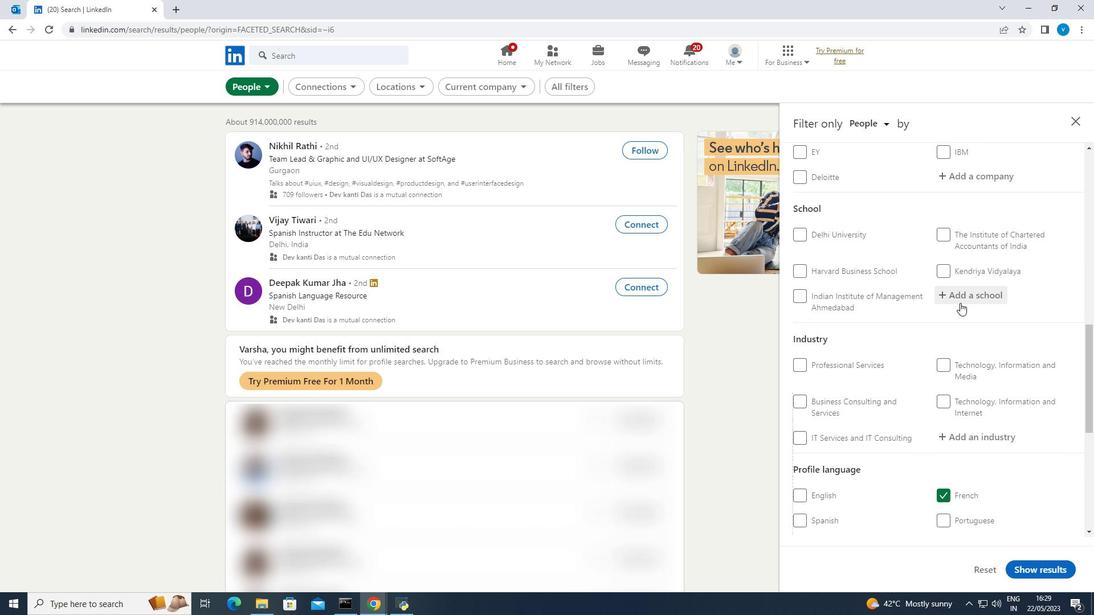 
Action: Mouse pressed left at (961, 302)
Screenshot: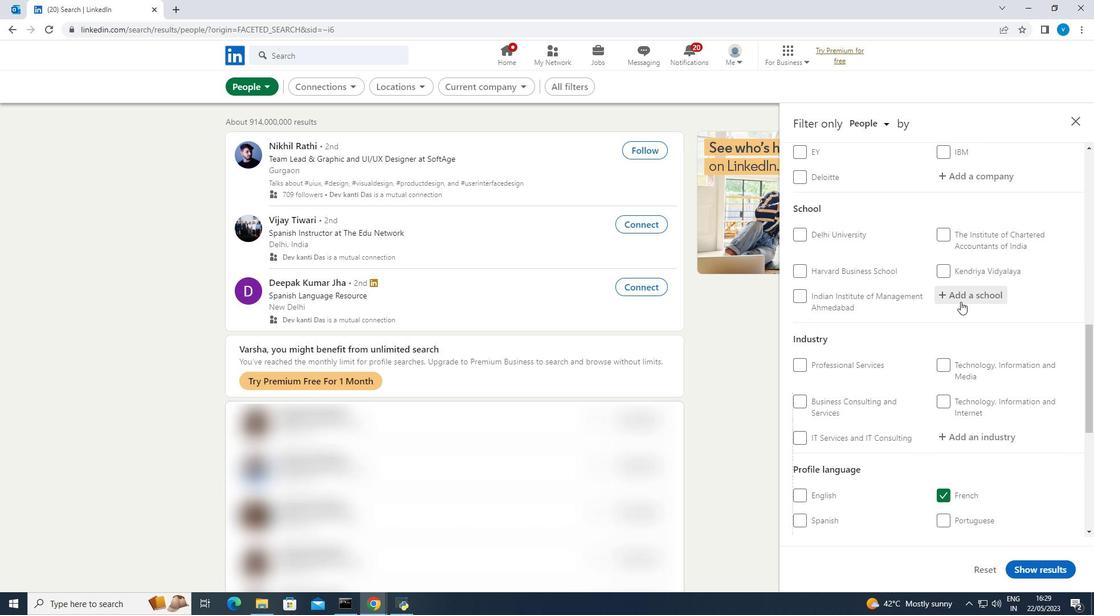 
Action: Mouse moved to (961, 296)
Screenshot: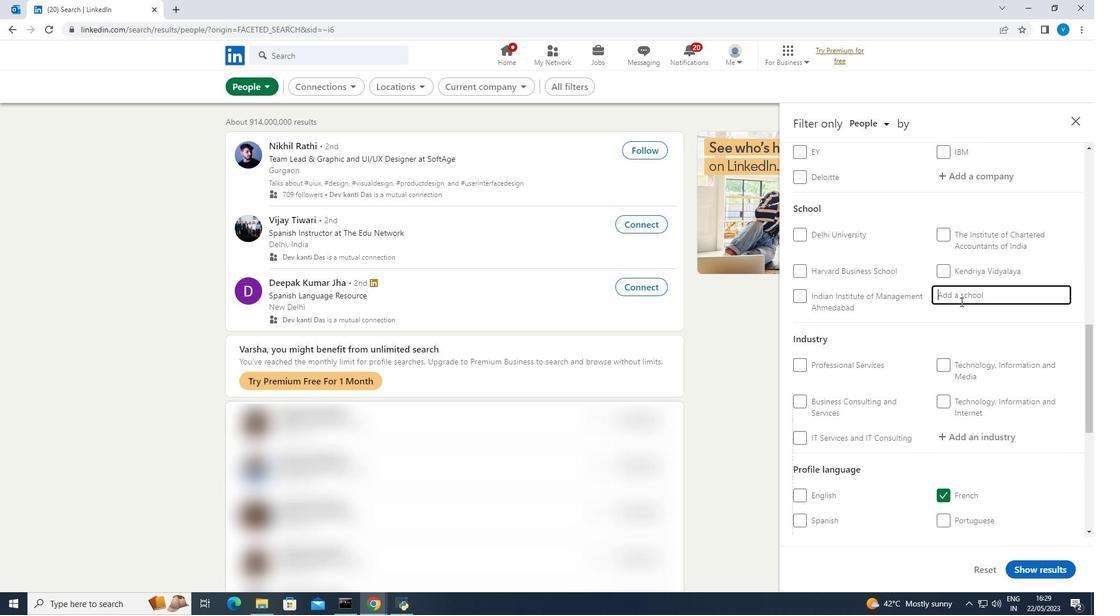 
Action: Key pressed <Key.shift><Key.shift><Key.shift><Key.shift><Key.shift>JSS<Key.space><Key.shift><Key.shift><Key.shift><Key.shift><Key.shift><Key.shift><Key.shift><Key.shift><Key.shift><Key.shift>University
Screenshot: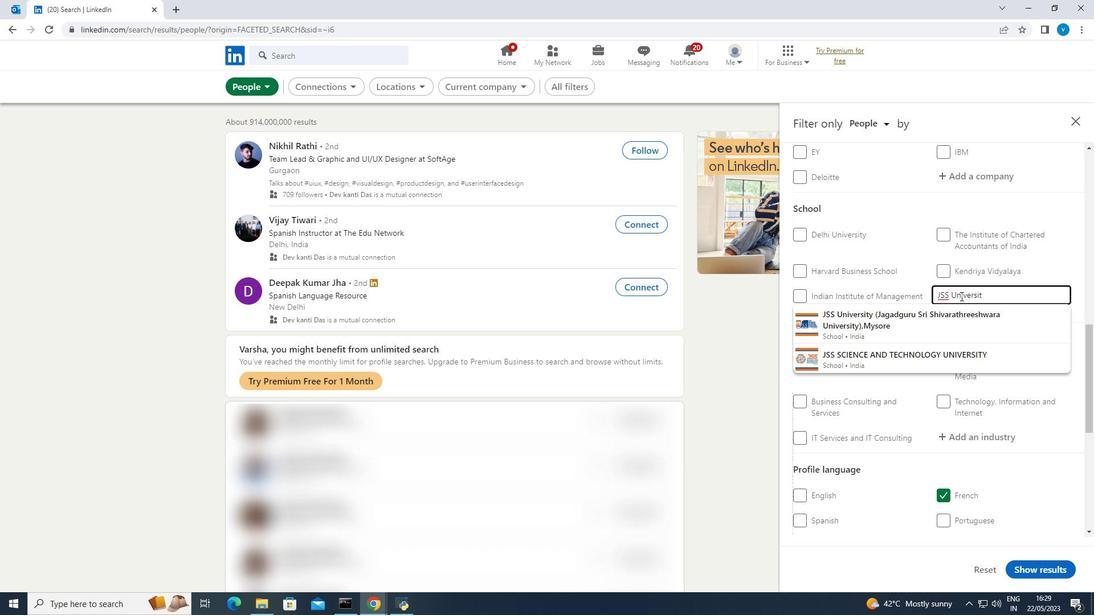 
Action: Mouse moved to (923, 328)
Screenshot: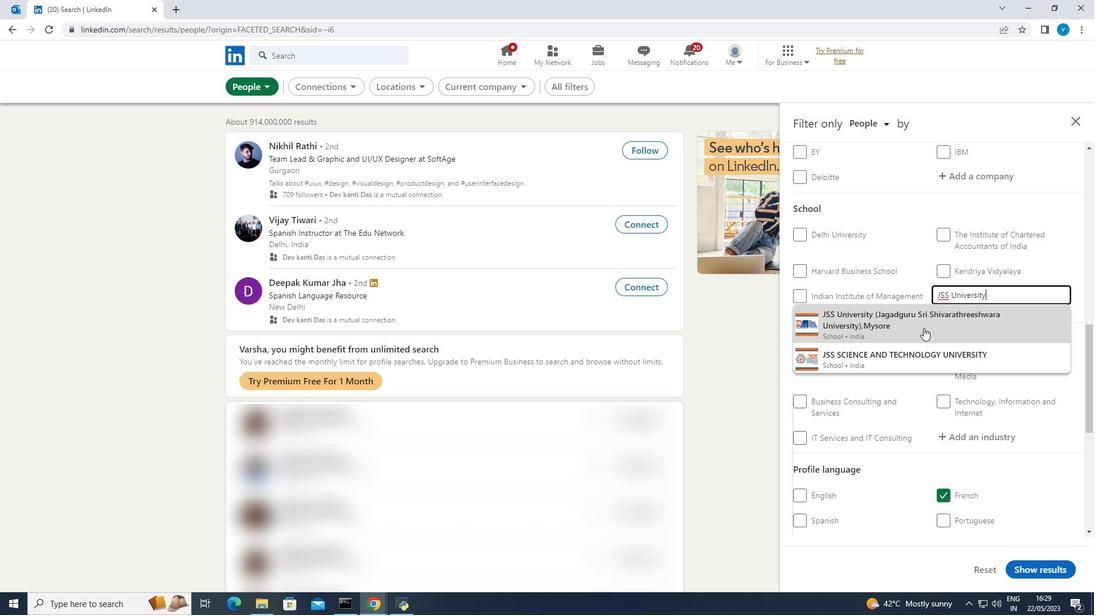 
Action: Mouse pressed left at (923, 328)
Screenshot: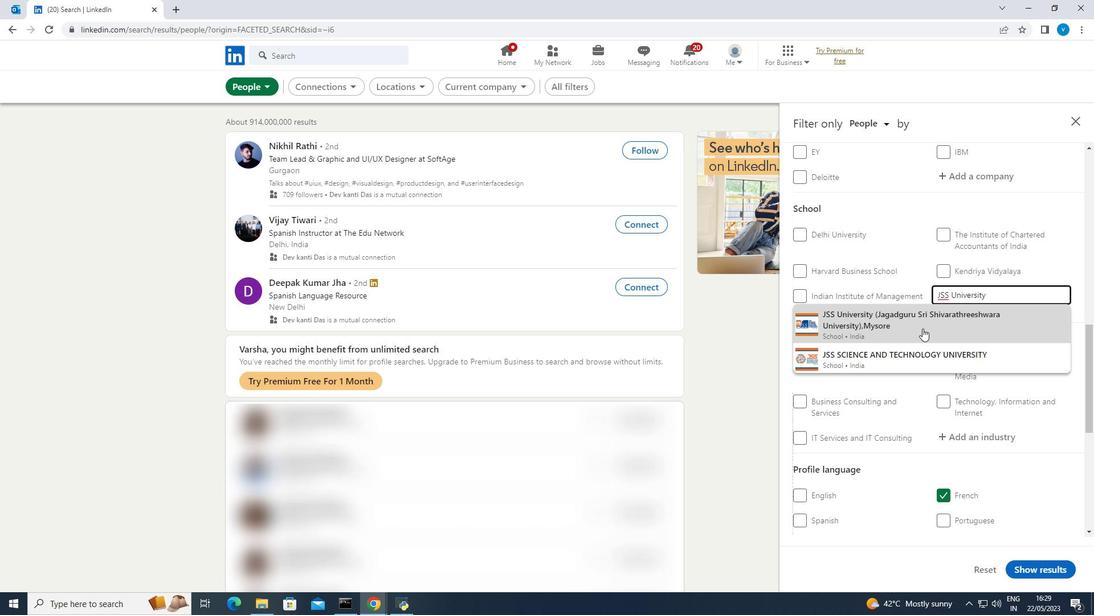 
Action: Mouse scrolled (923, 328) with delta (0, 0)
Screenshot: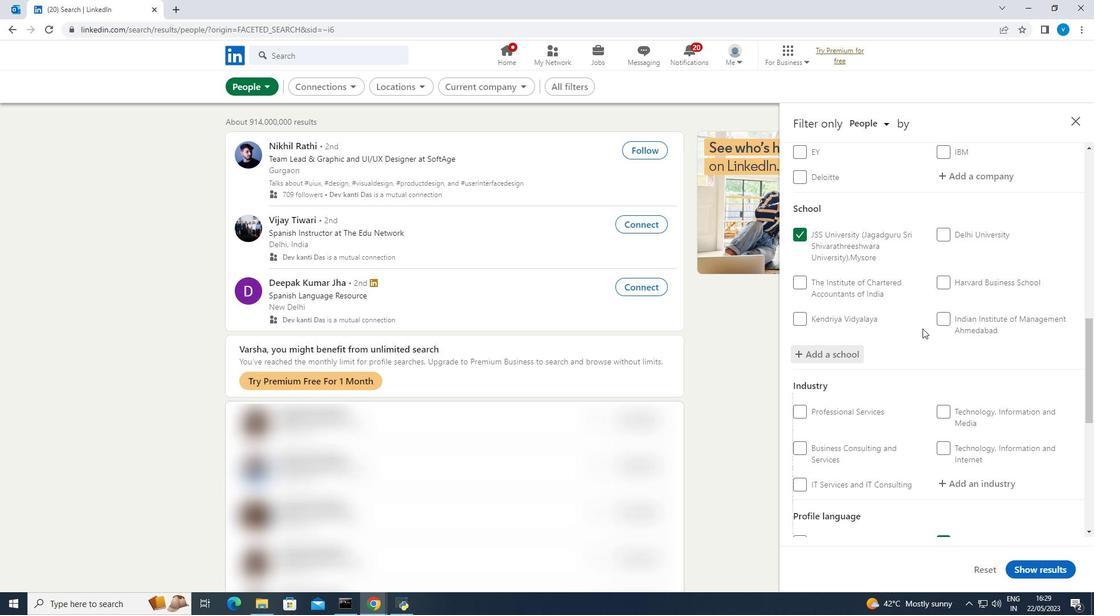 
Action: Mouse scrolled (923, 328) with delta (0, 0)
Screenshot: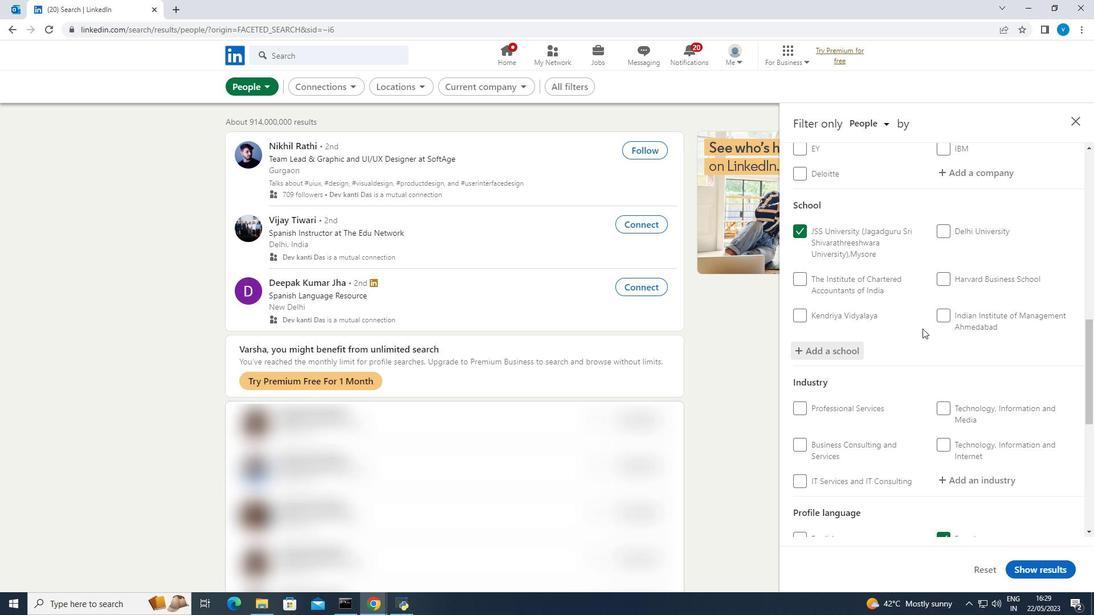 
Action: Mouse moved to (980, 375)
Screenshot: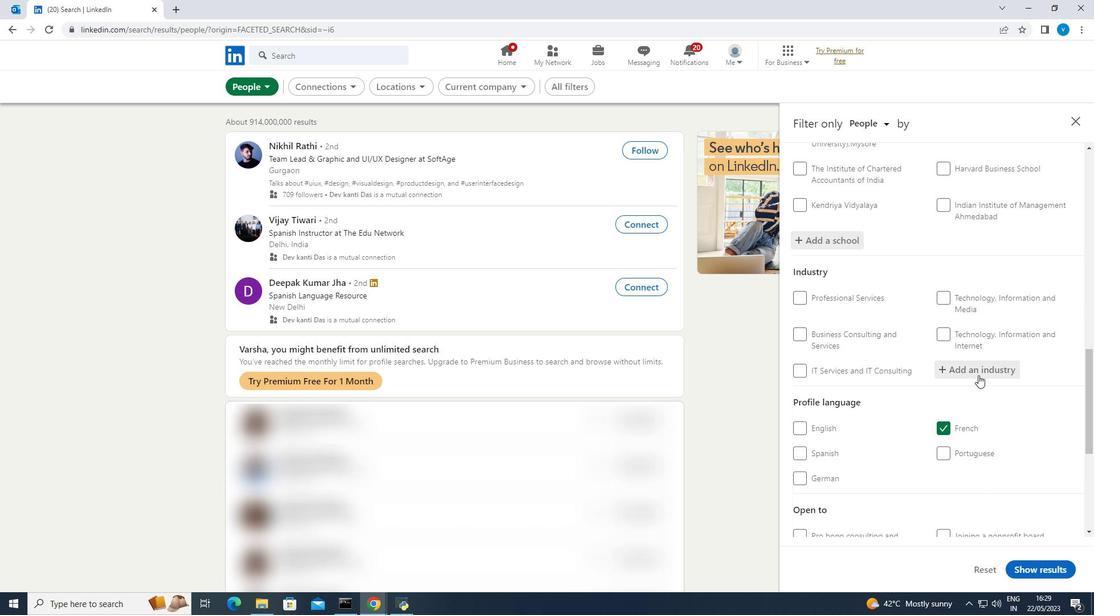 
Action: Mouse pressed left at (980, 375)
Screenshot: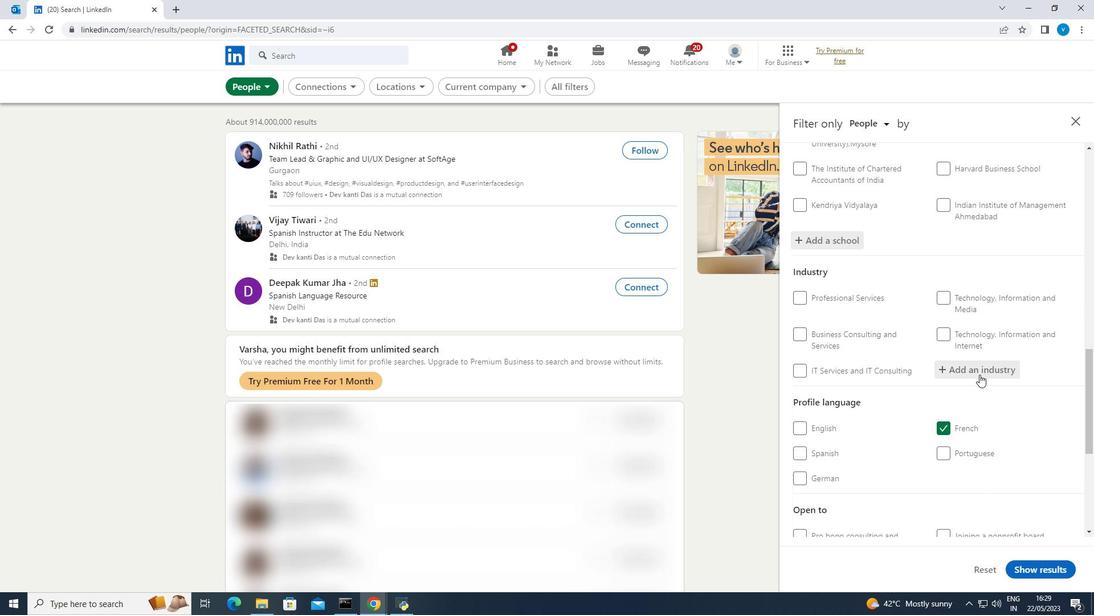 
Action: Mouse moved to (889, 407)
Screenshot: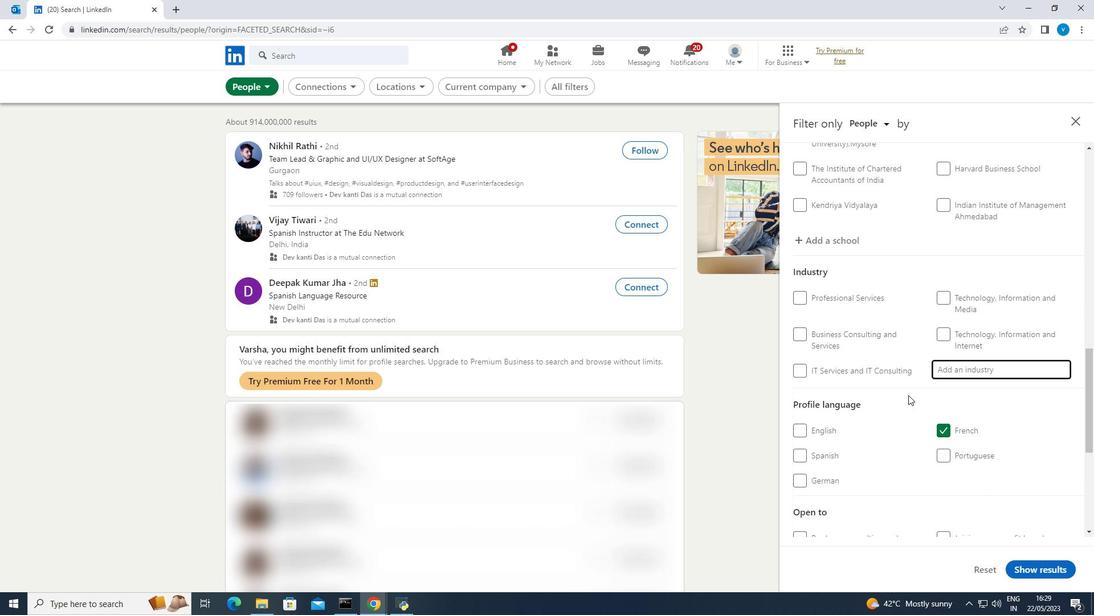 
Action: Key pressed <Key.shift><Key.shift>Online<Key.space>and
Screenshot: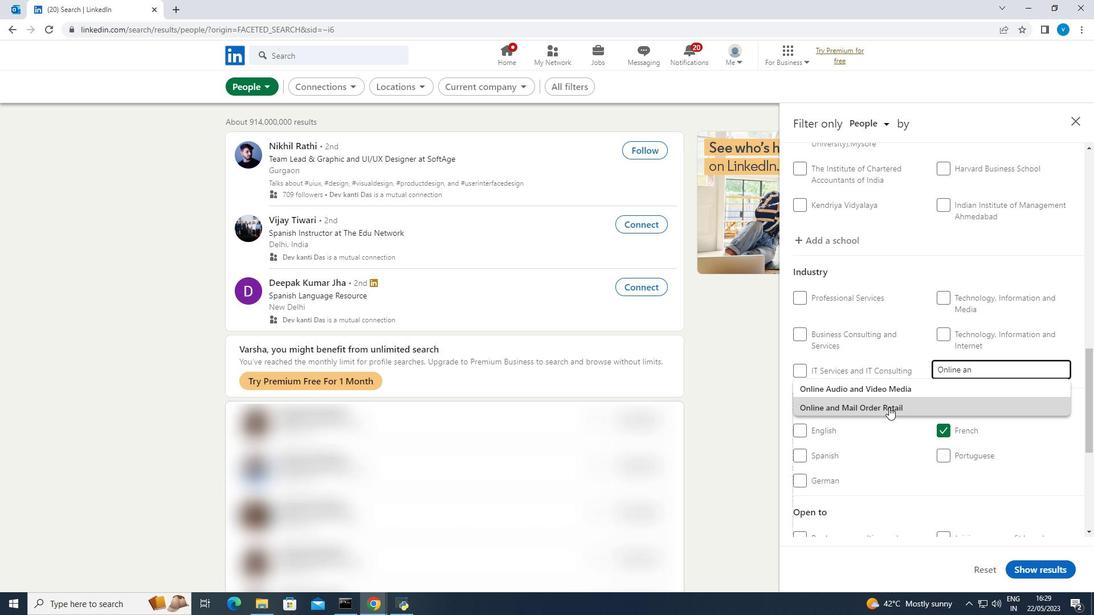 
Action: Mouse moved to (889, 407)
Screenshot: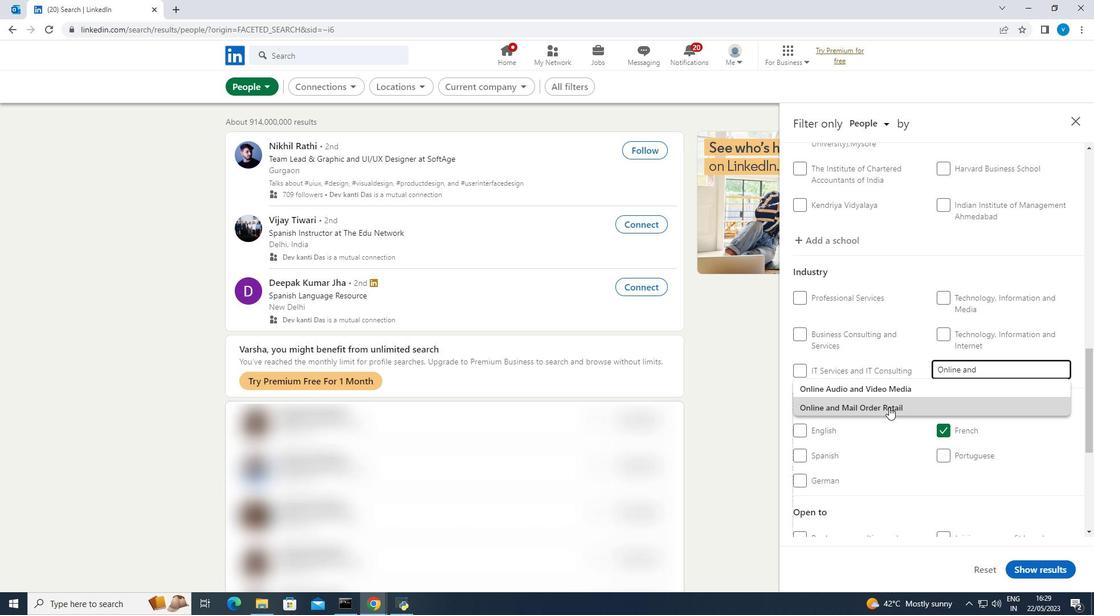 
Action: Mouse pressed left at (889, 407)
Screenshot: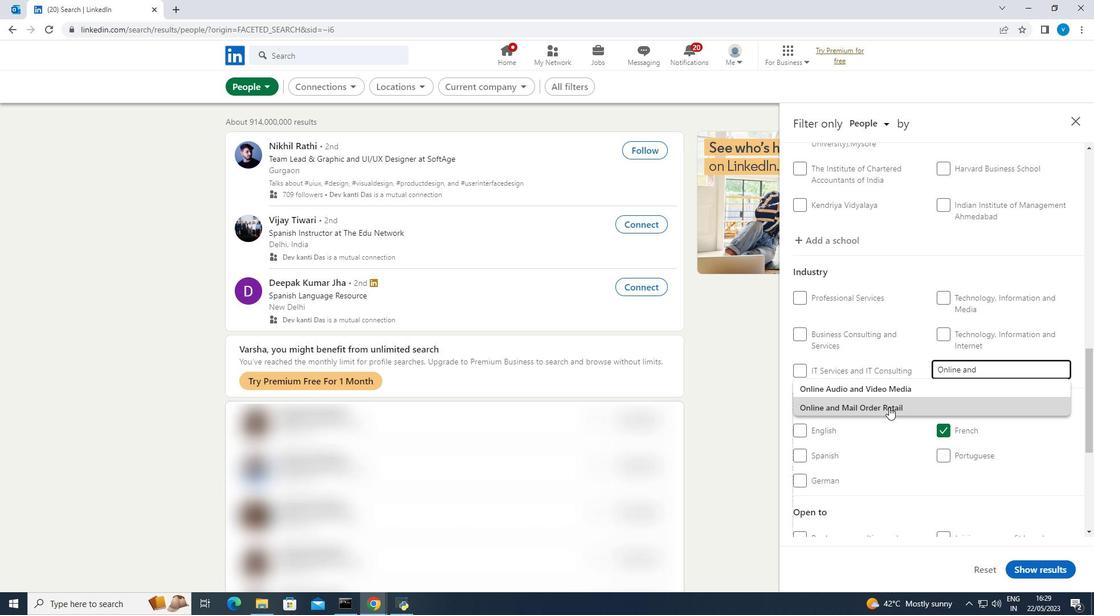 
Action: Mouse scrolled (889, 407) with delta (0, 0)
Screenshot: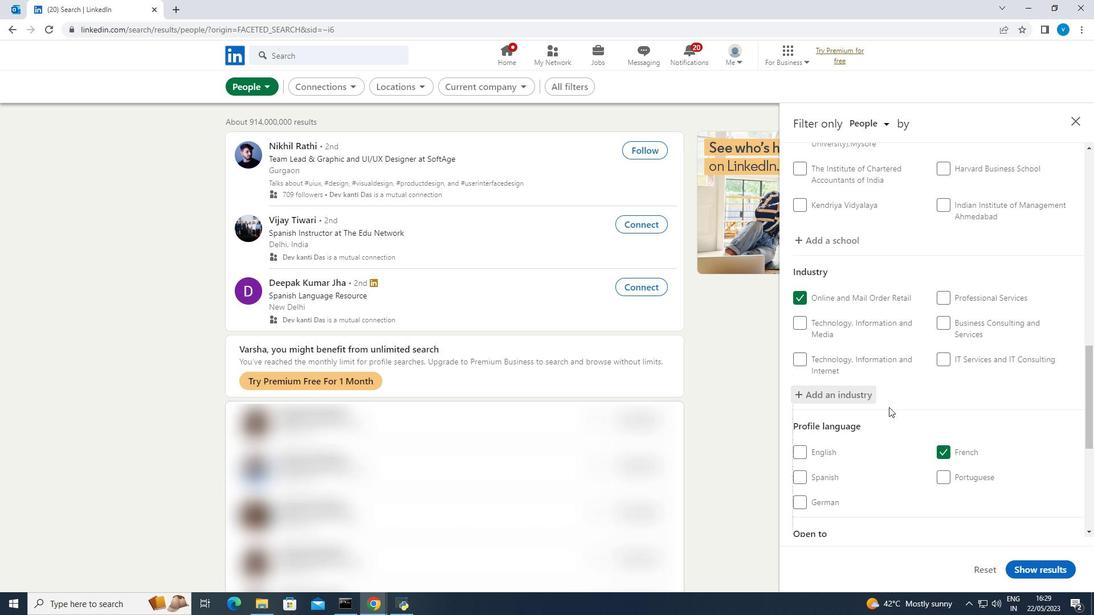 
Action: Mouse moved to (890, 407)
Screenshot: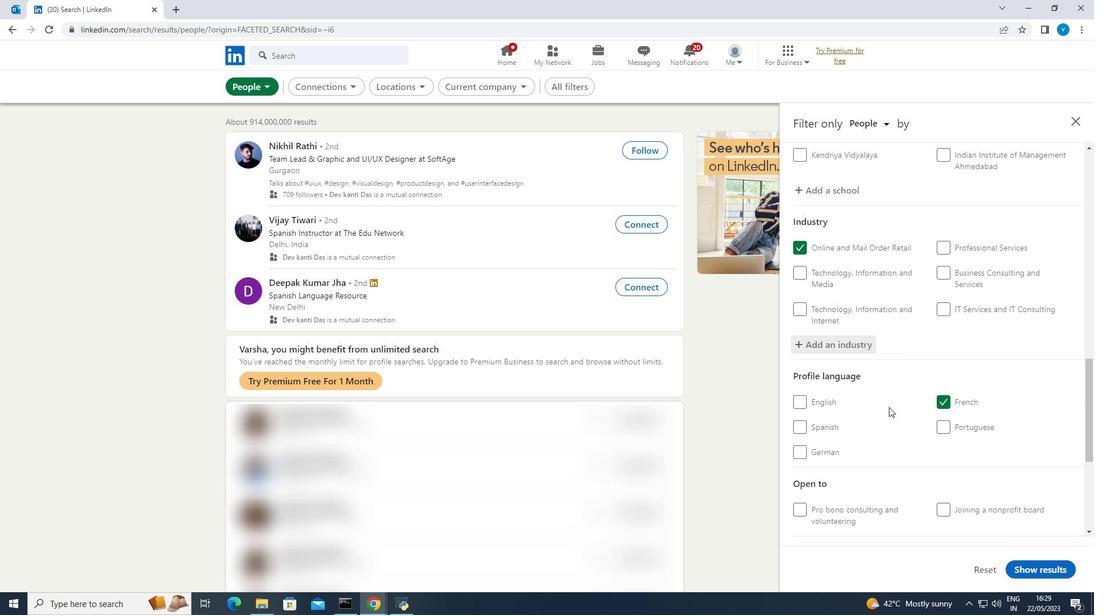 
Action: Mouse scrolled (890, 407) with delta (0, 0)
Screenshot: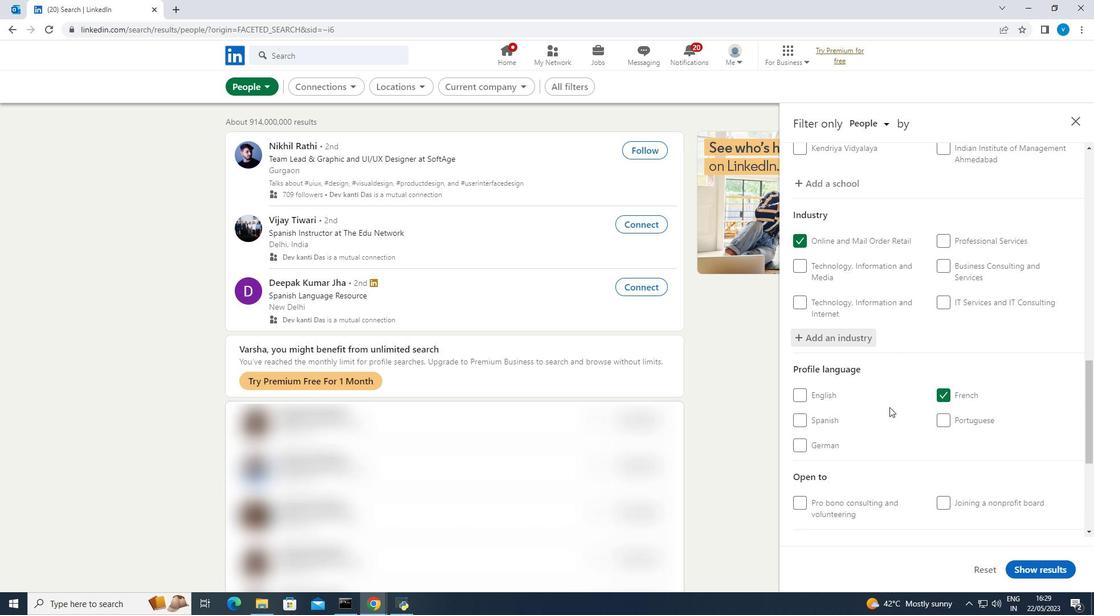 
Action: Mouse scrolled (890, 407) with delta (0, 0)
Screenshot: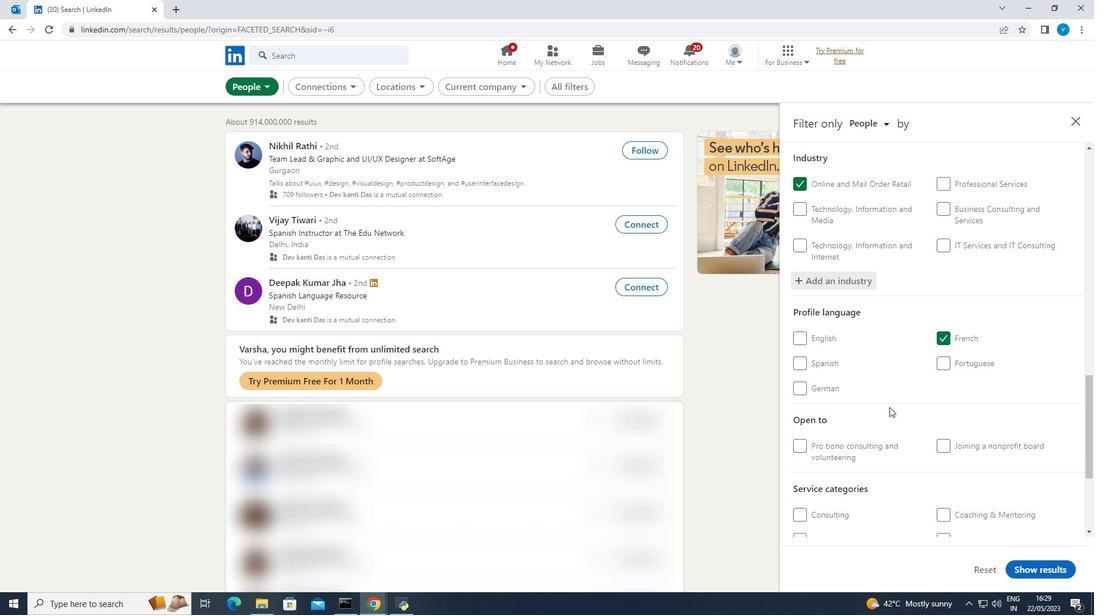 
Action: Mouse scrolled (890, 407) with delta (0, 0)
Screenshot: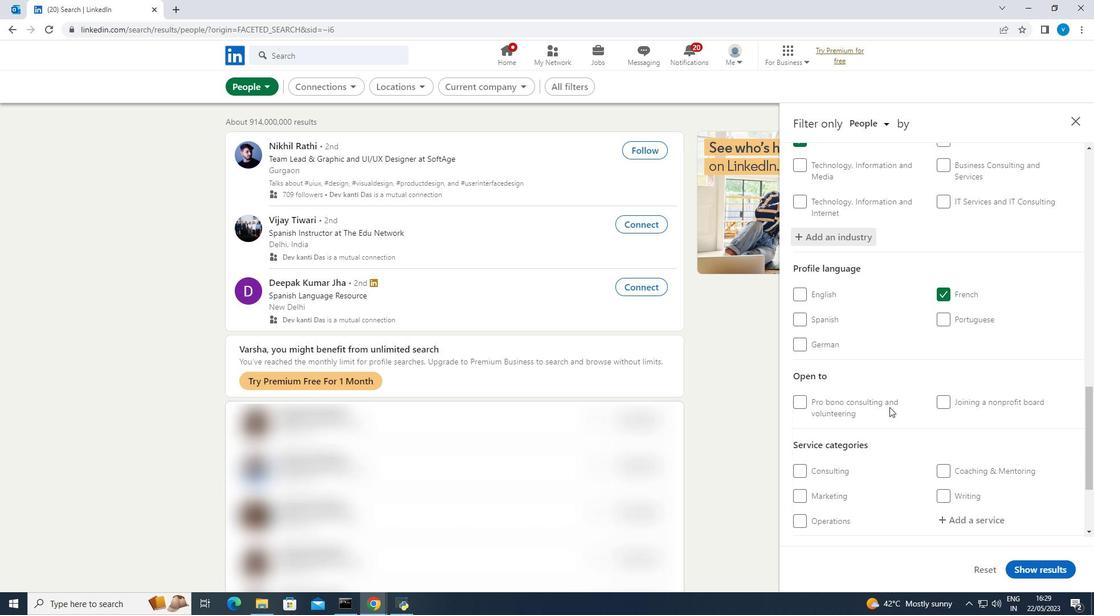 
Action: Mouse scrolled (890, 407) with delta (0, 0)
Screenshot: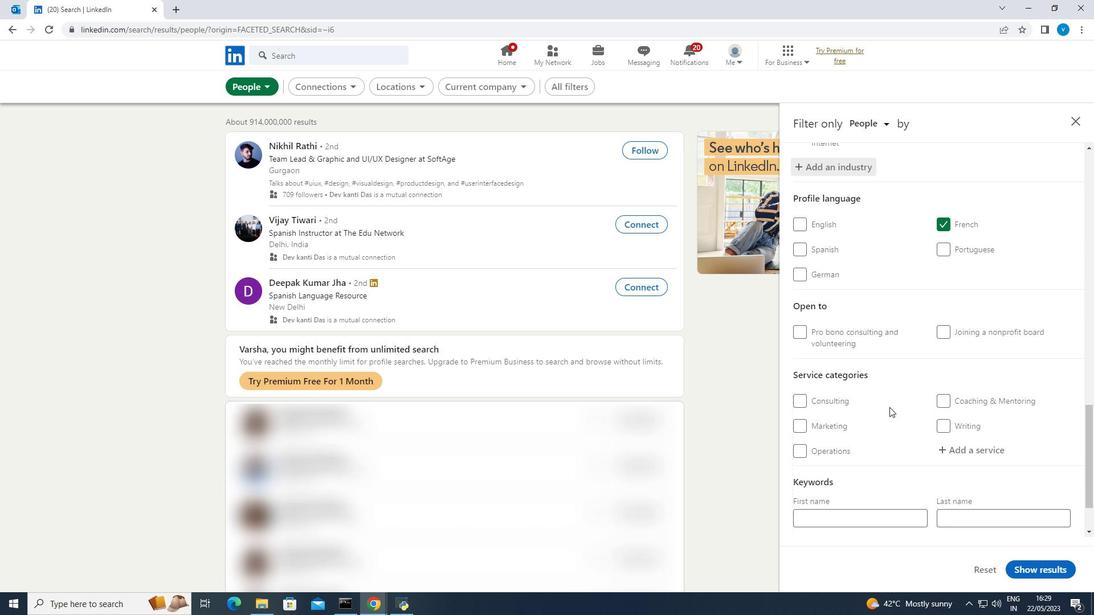 
Action: Mouse moved to (945, 399)
Screenshot: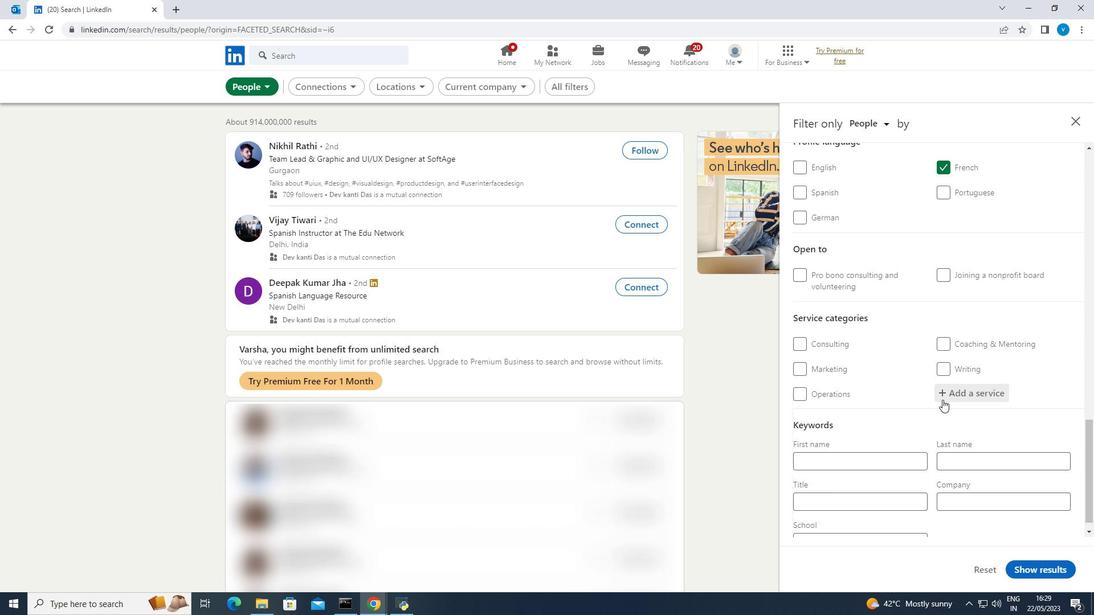 
Action: Mouse pressed left at (945, 399)
Screenshot: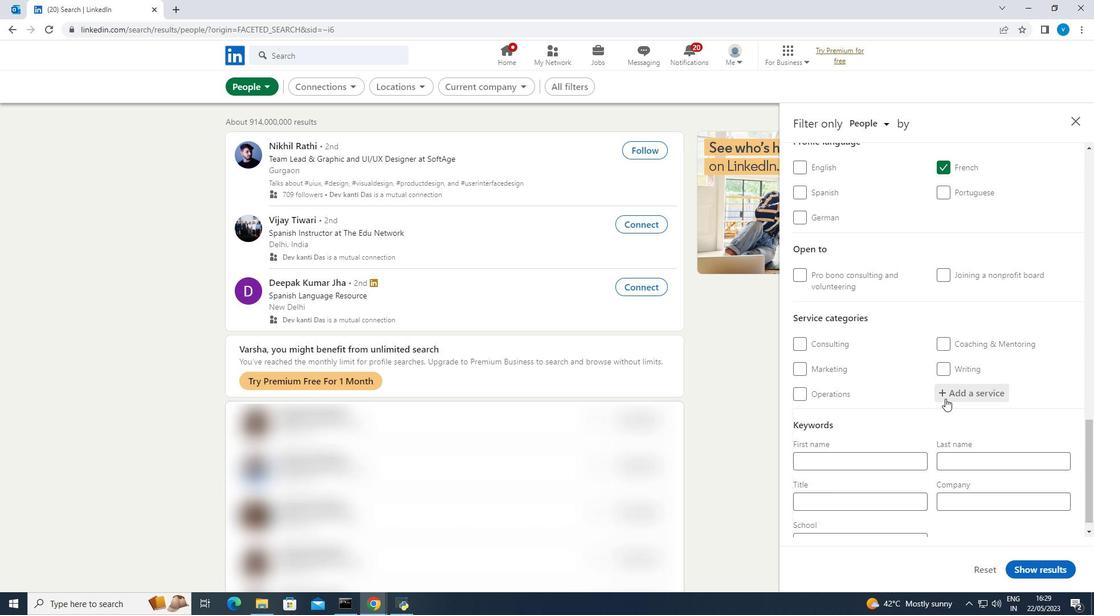 
Action: Mouse moved to (943, 399)
Screenshot: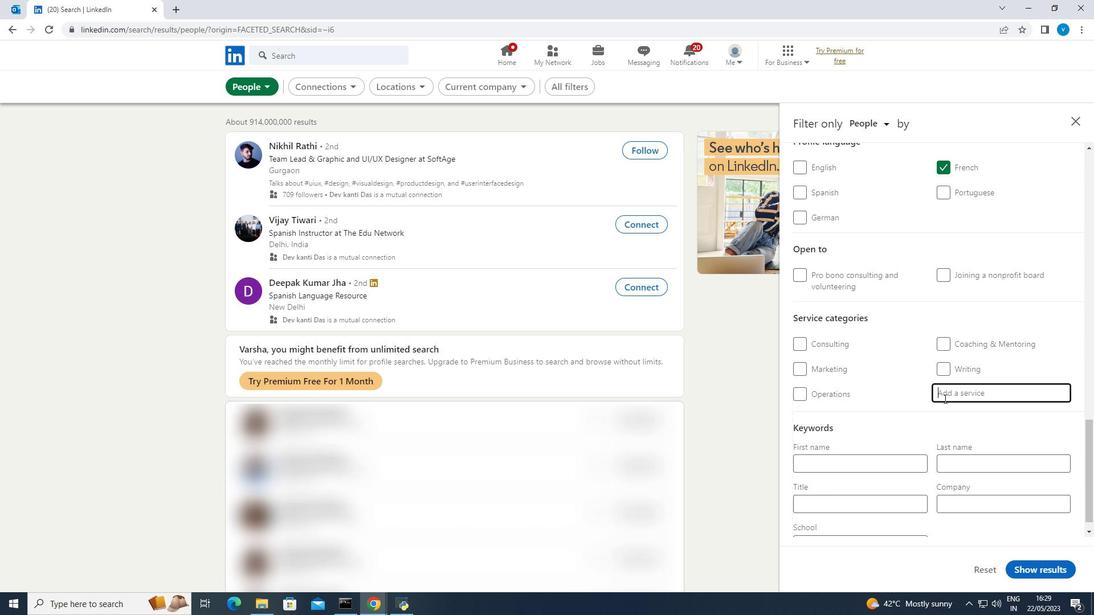 
Action: Key pressed <Key.shift><Key.shift><Key.shift><Key.shift><Key.shift><Key.shift>Tax<Key.space><Key.shift><Key.shift><Key.shift><Key.shift><Key.shift><Key.shift><Key.shift><Key.shift><Key.shift>Law
Screenshot: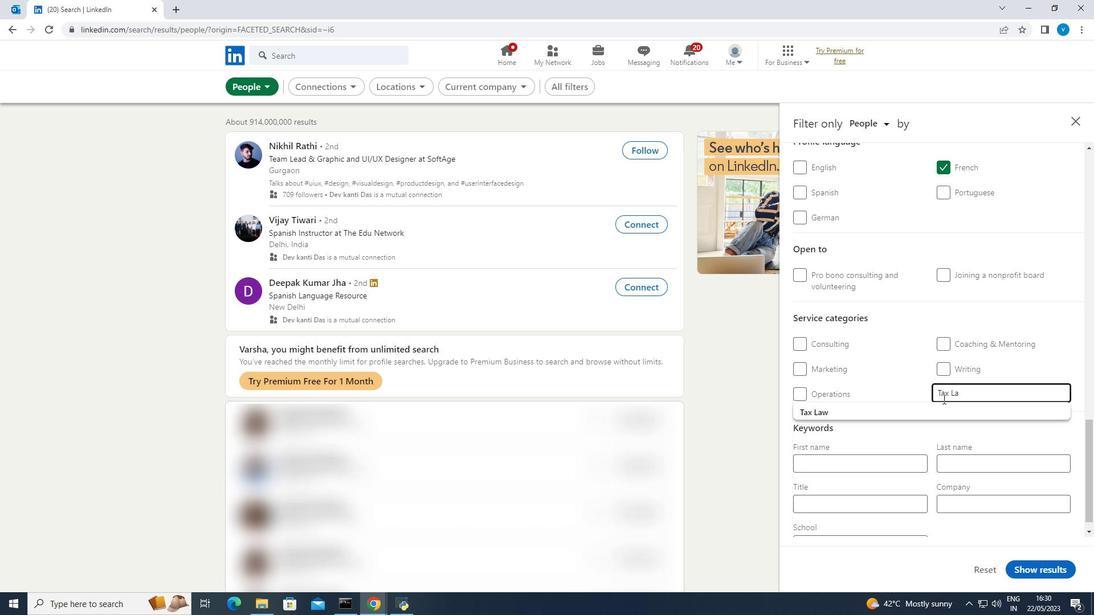 
Action: Mouse moved to (906, 413)
Screenshot: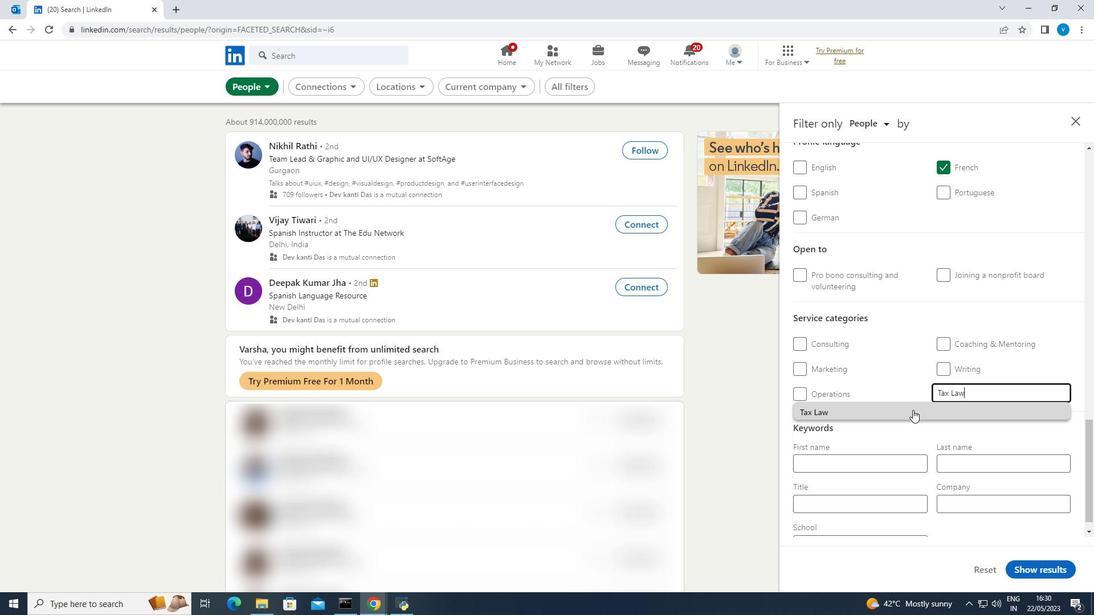 
Action: Mouse pressed left at (906, 413)
Screenshot: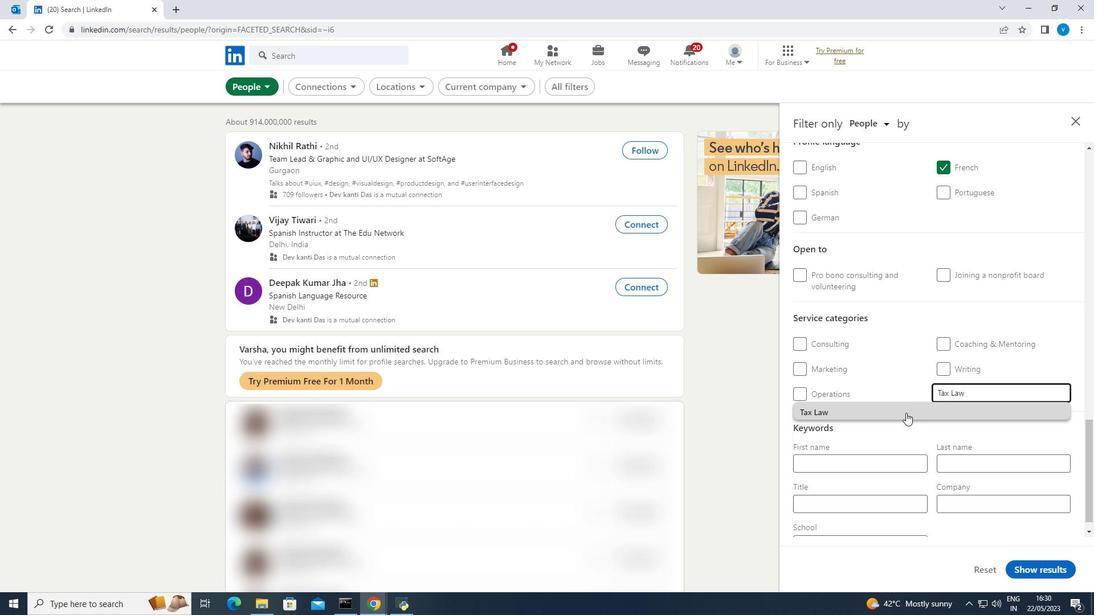 
Action: Mouse moved to (906, 413)
Screenshot: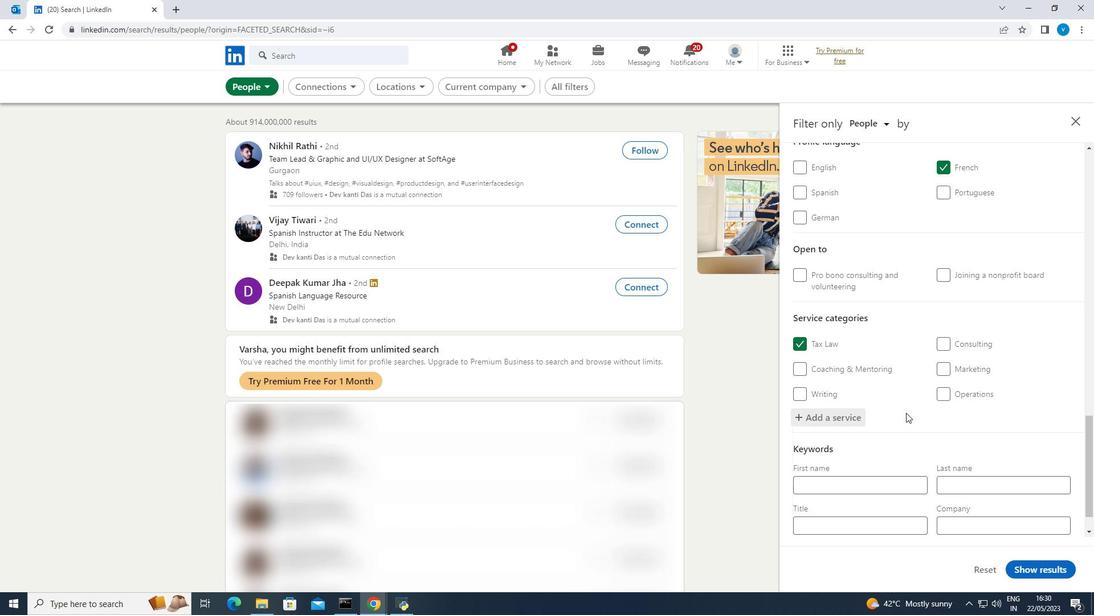 
Action: Mouse scrolled (906, 412) with delta (0, 0)
Screenshot: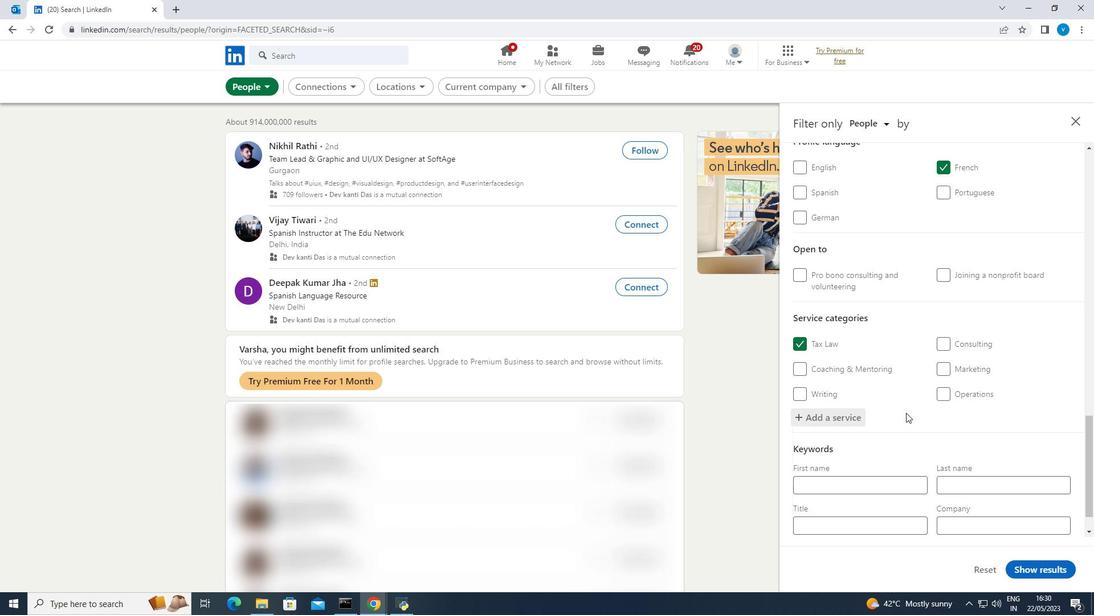 
Action: Mouse scrolled (906, 412) with delta (0, 0)
Screenshot: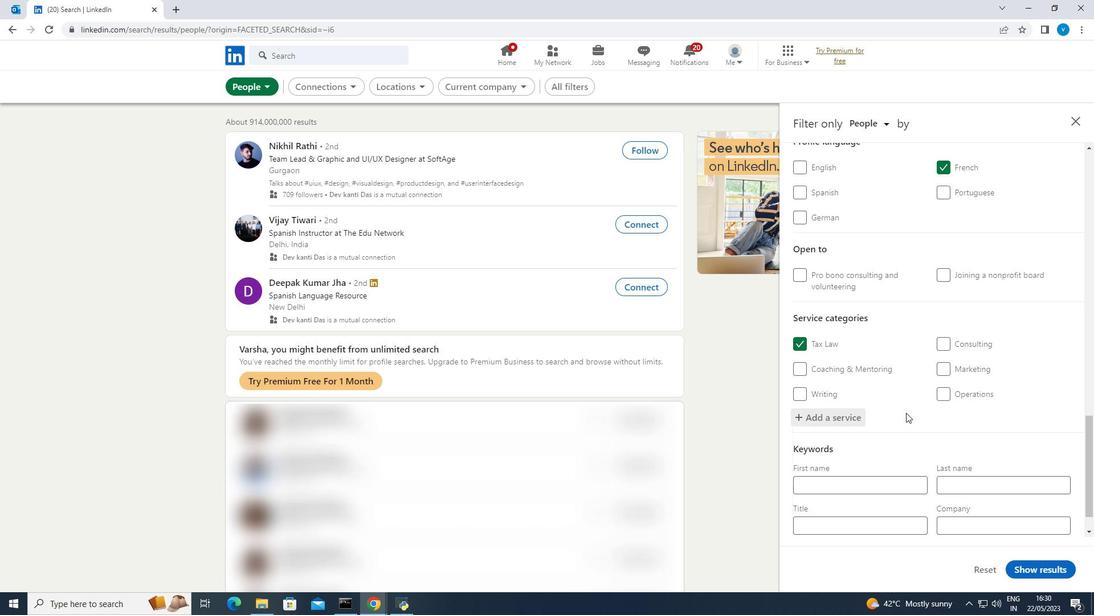 
Action: Mouse scrolled (906, 412) with delta (0, 0)
Screenshot: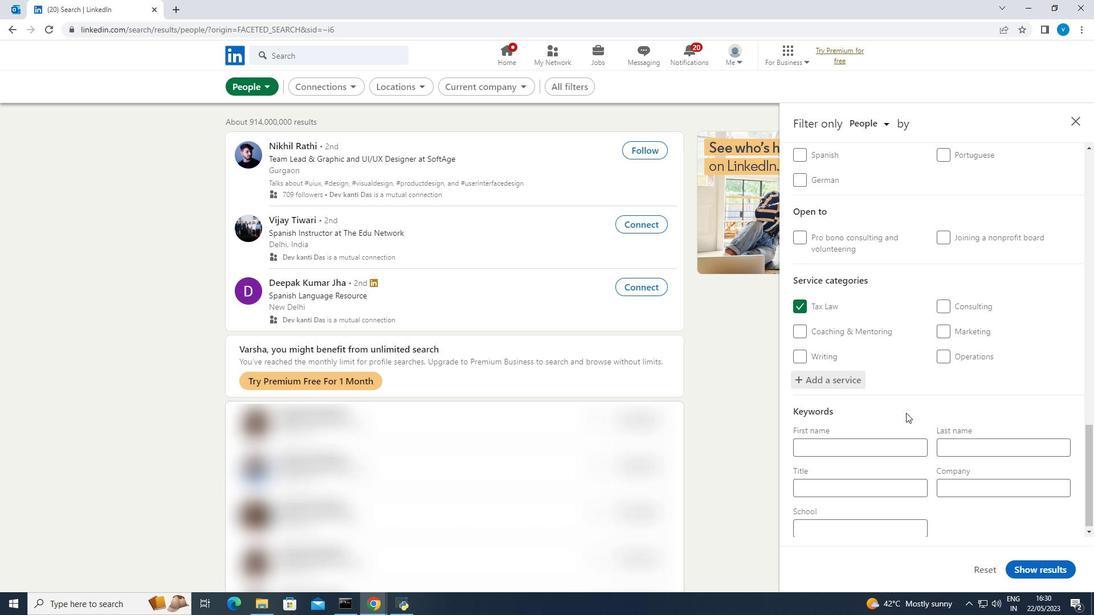 
Action: Mouse moved to (884, 486)
Screenshot: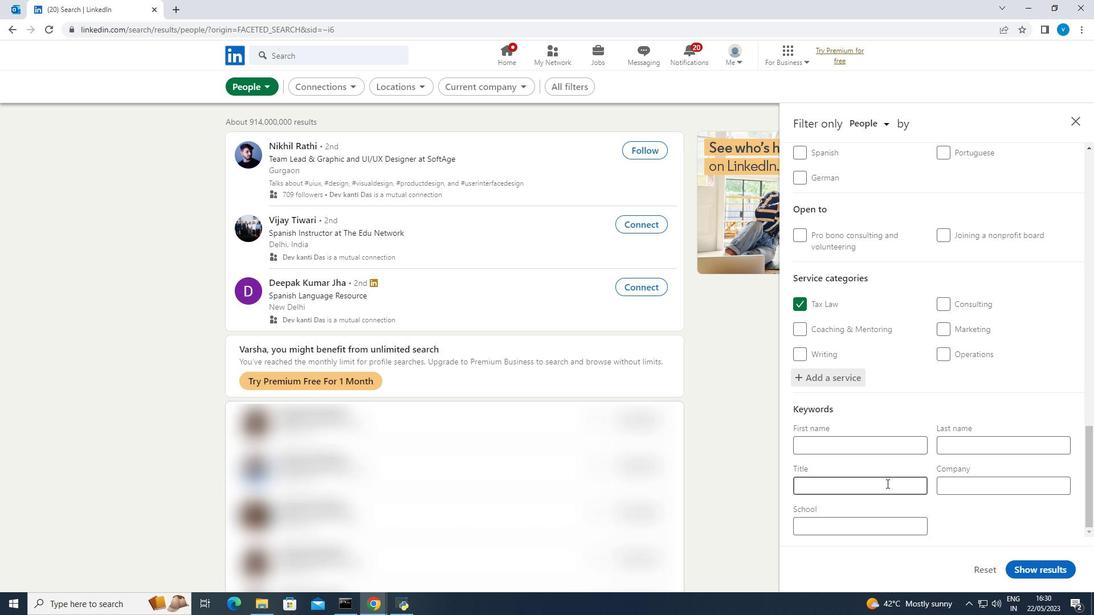 
Action: Mouse pressed left at (884, 486)
Screenshot: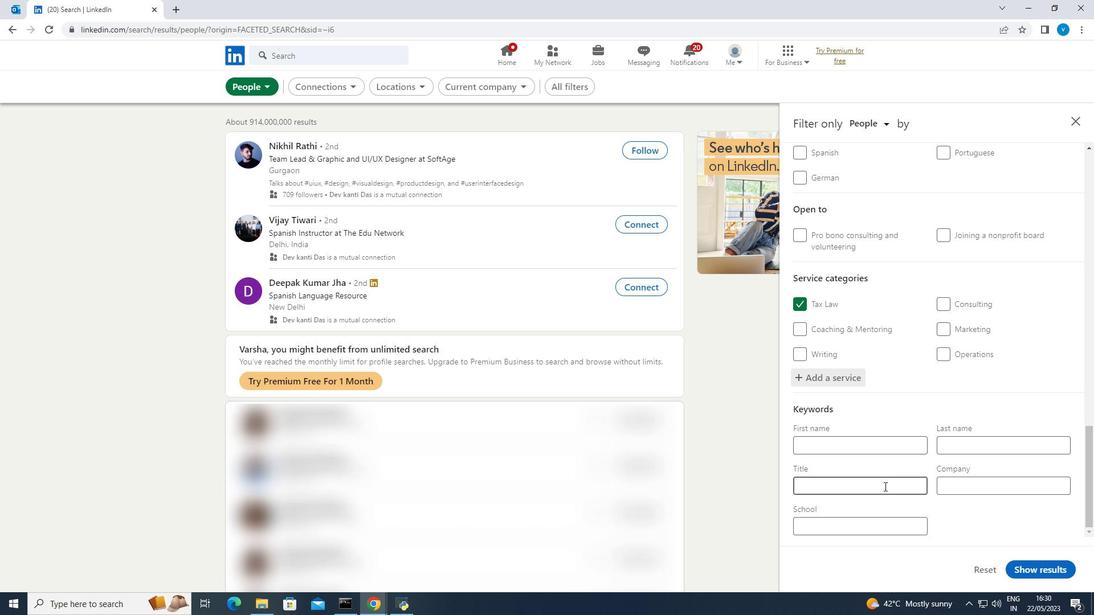 
Action: Mouse moved to (878, 490)
Screenshot: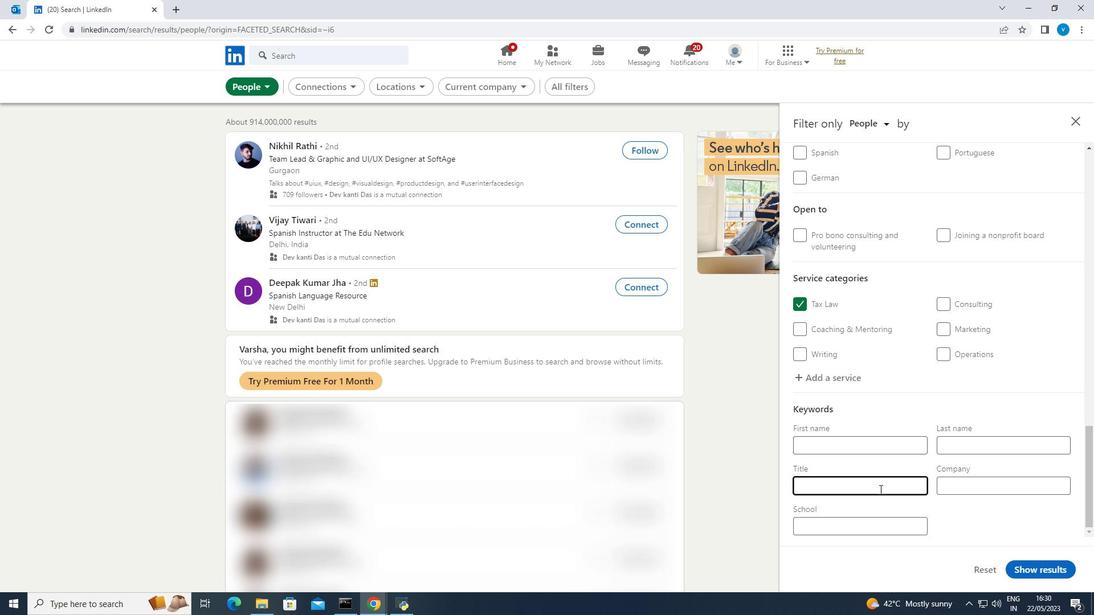 
Action: Key pressed <Key.shift>Video<Key.space><Key.shift><Key.shift><Key.shift>Game<Key.space><Key.shift><Key.shift><Key.shift><Key.shift>Writer
Screenshot: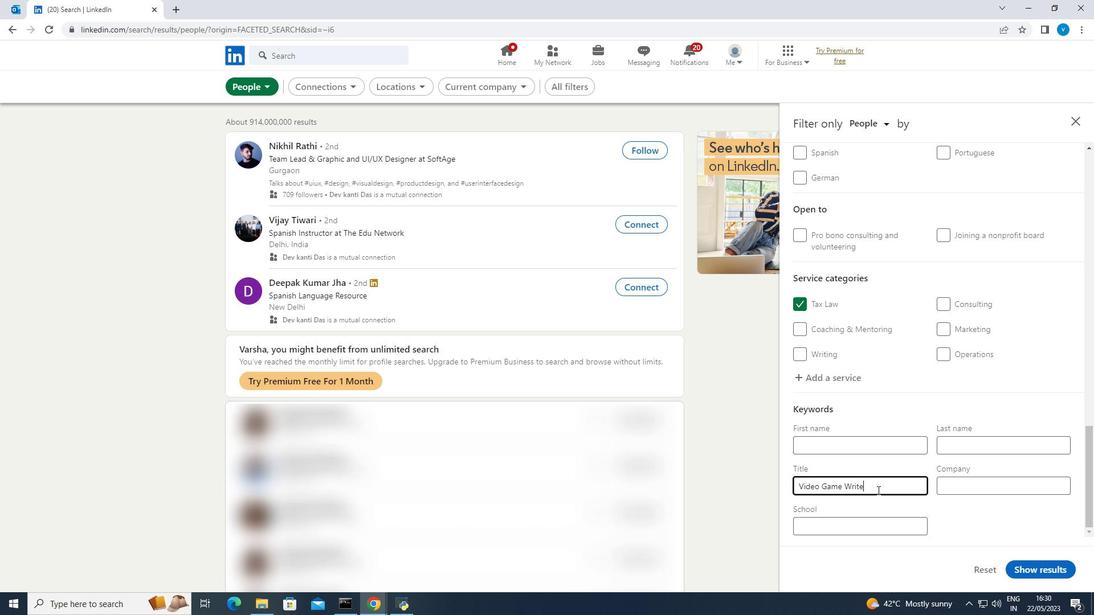 
Action: Mouse moved to (1014, 571)
Screenshot: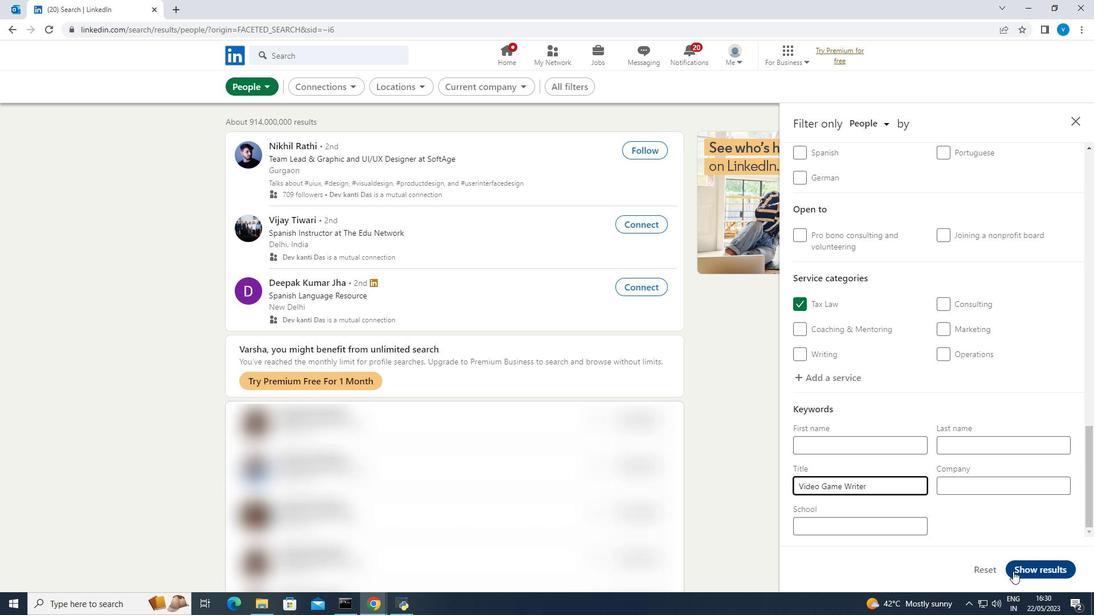 
Action: Mouse pressed left at (1014, 571)
Screenshot: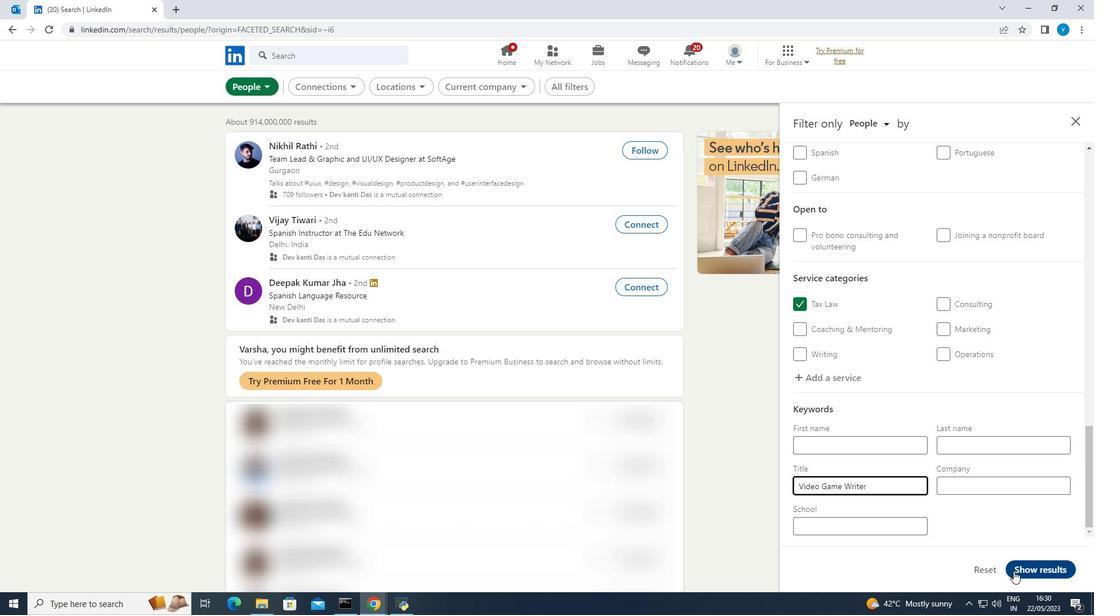 
Action: Mouse moved to (986, 533)
Screenshot: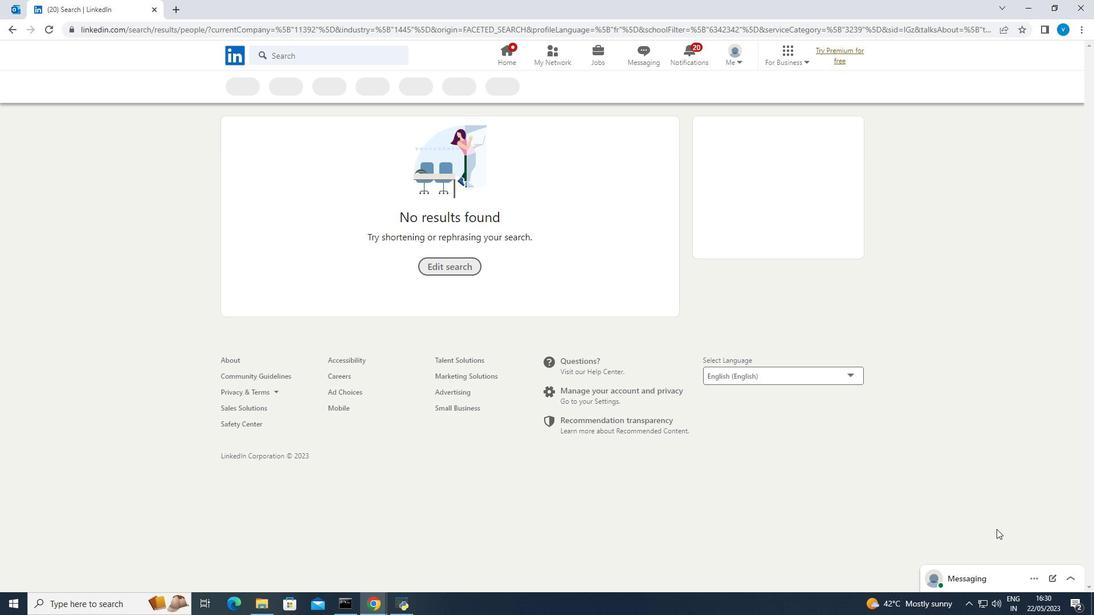 
